 Task: Create a scrum project AgileCon. Add to scrum project AgileCon a team member softage.4@softage.net and assign as Project Lead. Add to scrum project AgileCon a team member softage.1@softage.net
Action: Mouse moved to (171, 50)
Screenshot: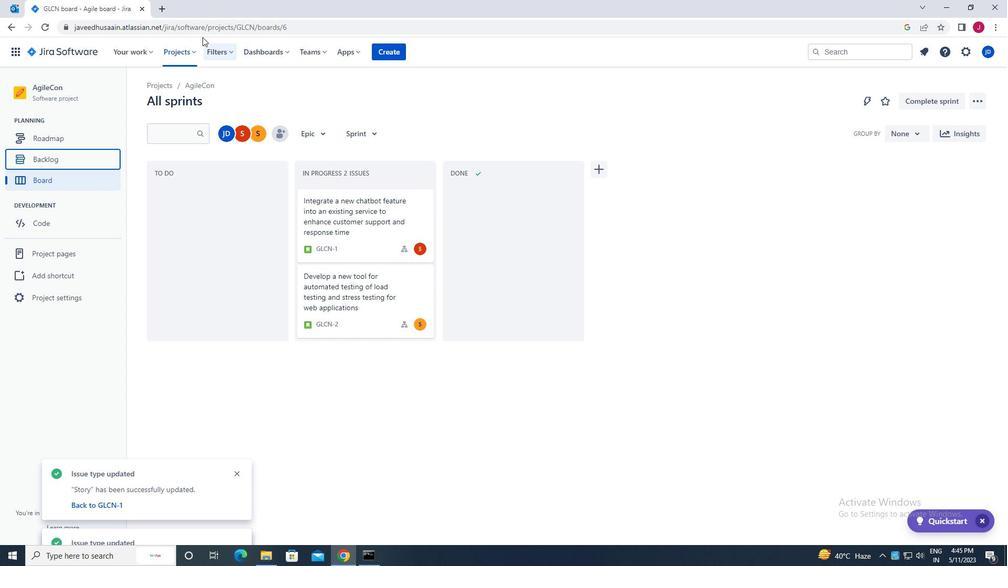 
Action: Mouse pressed left at (171, 50)
Screenshot: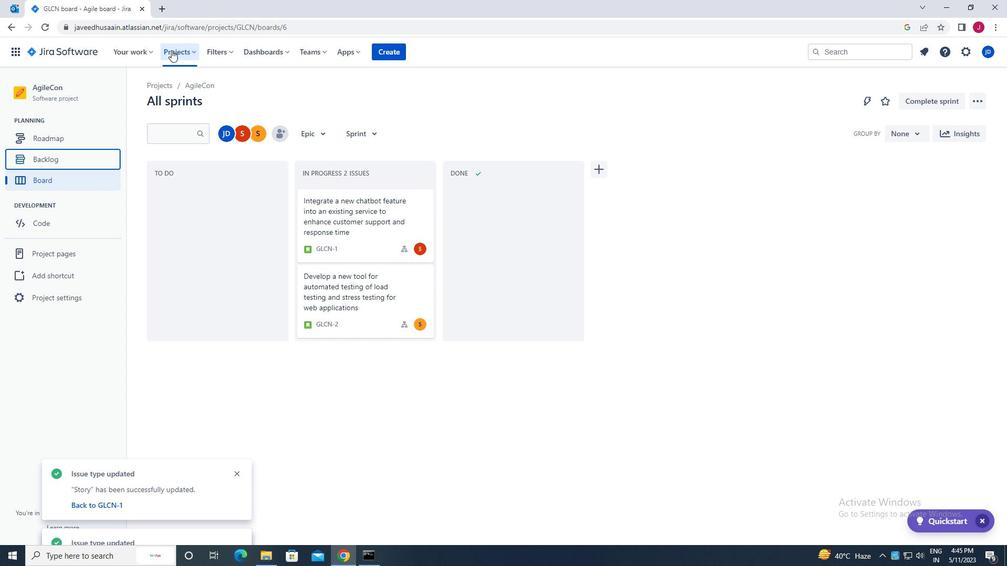 
Action: Mouse moved to (204, 261)
Screenshot: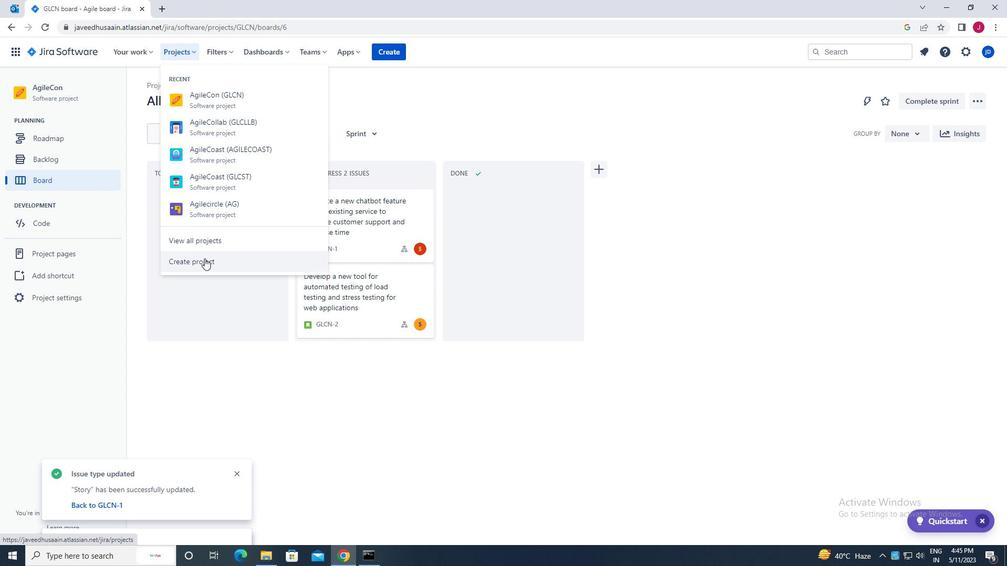 
Action: Mouse pressed left at (204, 261)
Screenshot: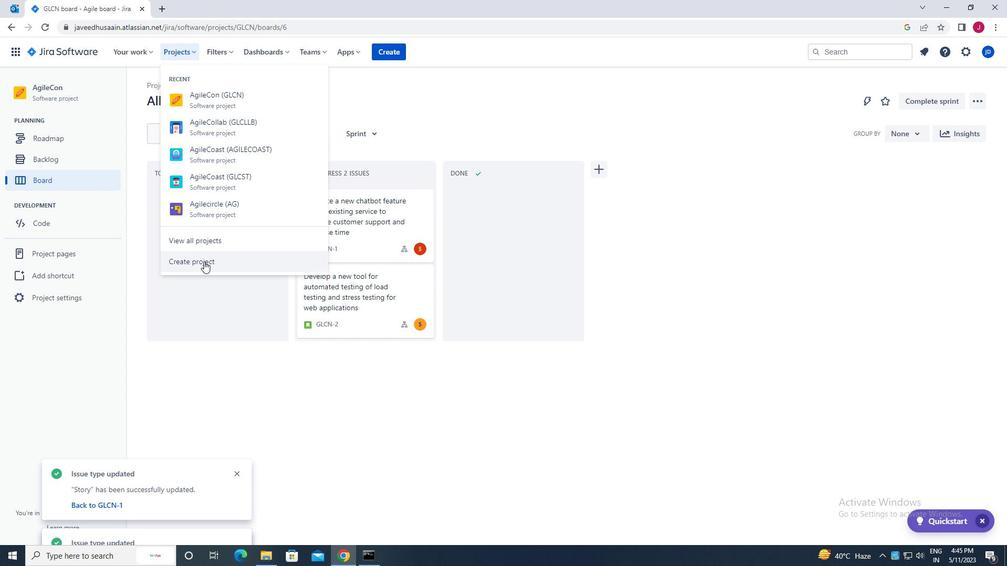 
Action: Mouse moved to (570, 262)
Screenshot: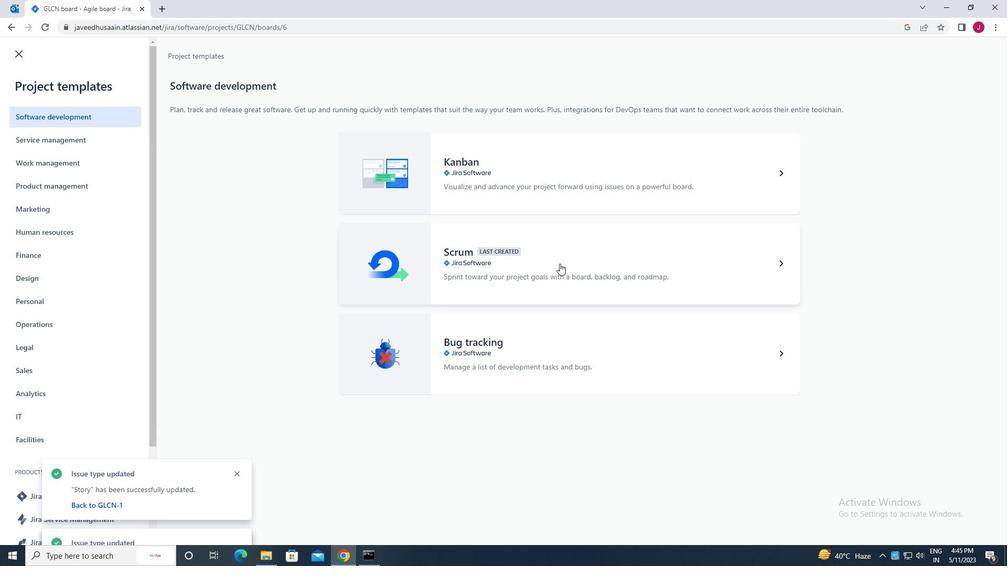 
Action: Mouse pressed left at (570, 262)
Screenshot: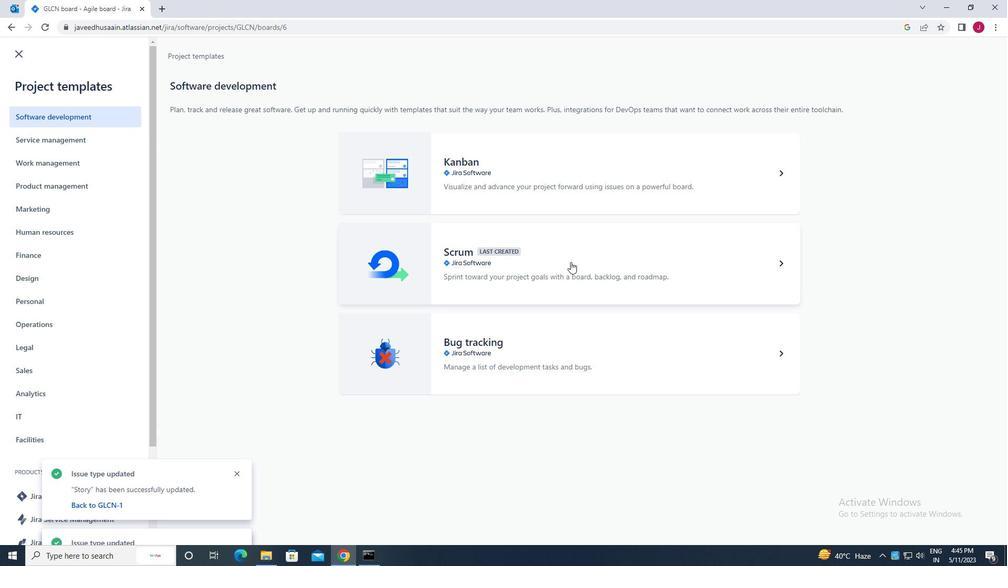 
Action: Mouse moved to (774, 519)
Screenshot: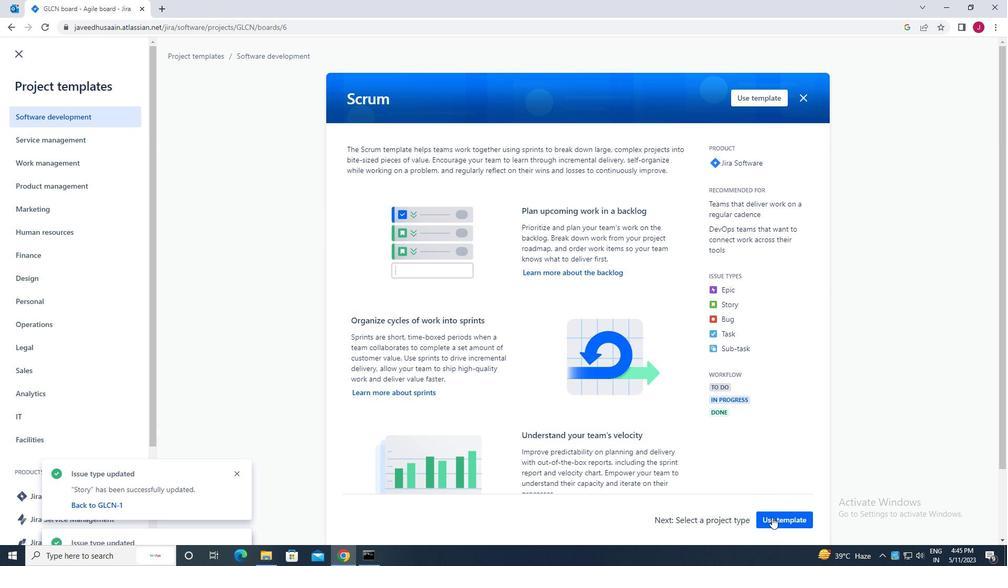 
Action: Mouse pressed left at (774, 519)
Screenshot: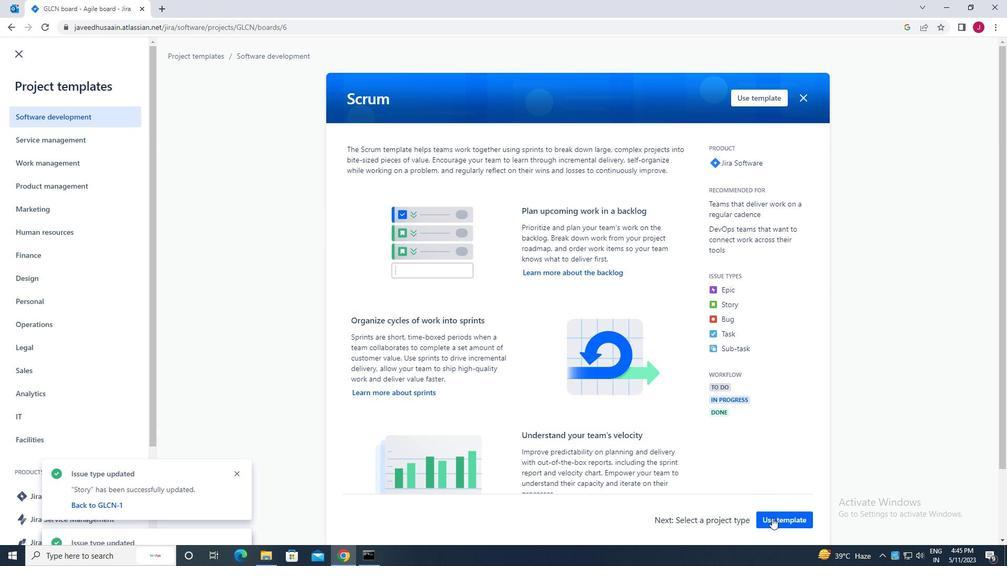 
Action: Mouse moved to (393, 514)
Screenshot: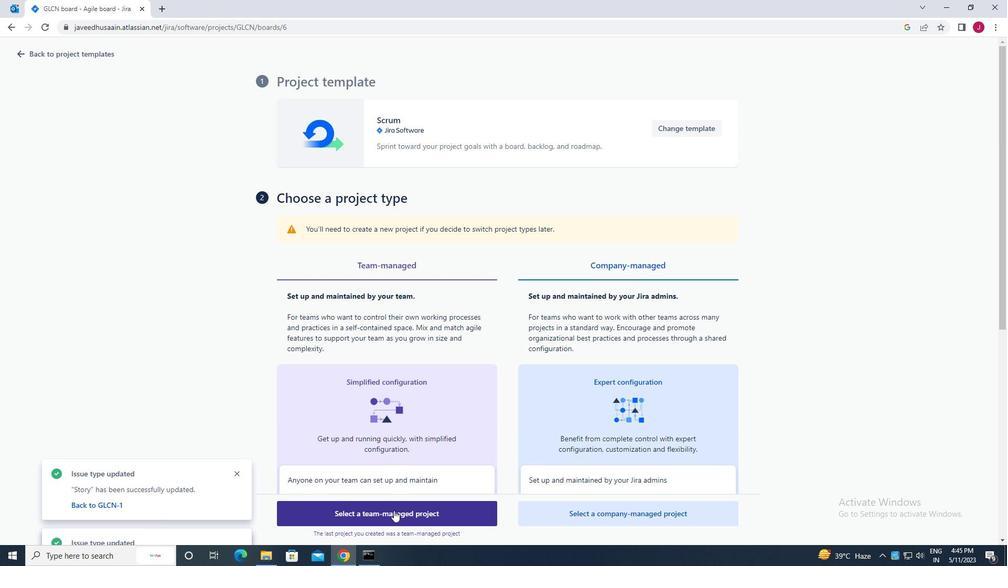 
Action: Mouse pressed left at (393, 514)
Screenshot: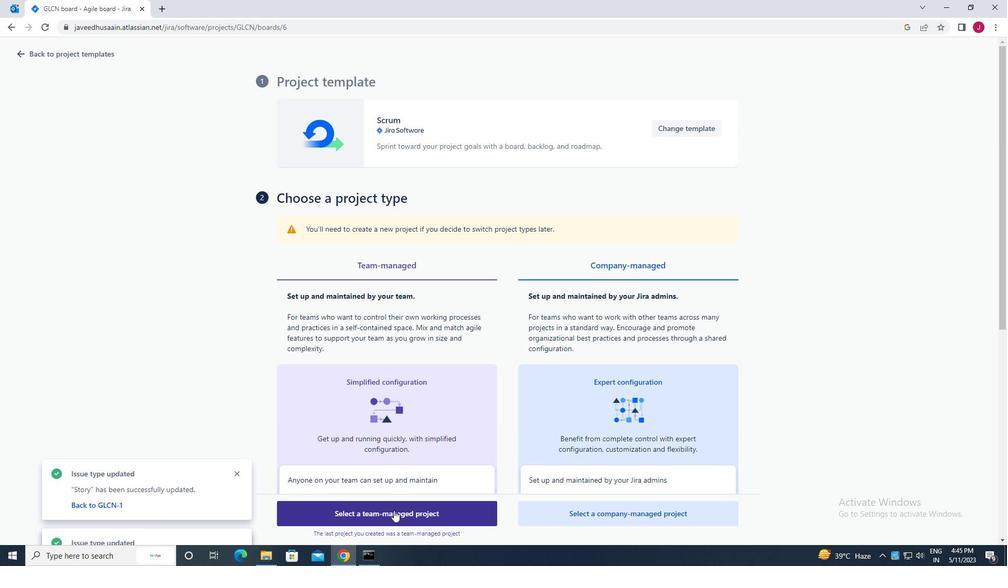 
Action: Mouse moved to (306, 243)
Screenshot: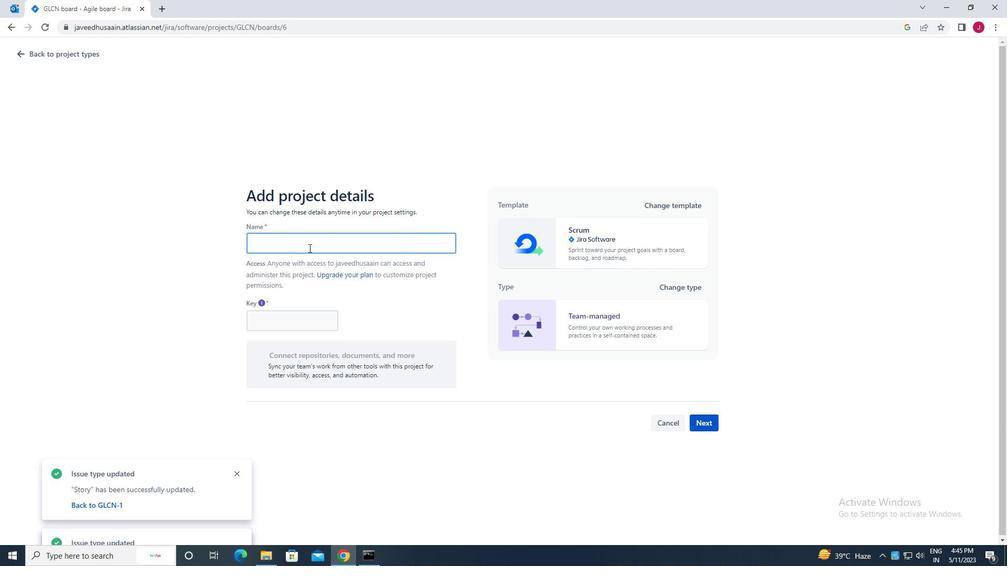 
Action: Mouse pressed left at (306, 243)
Screenshot: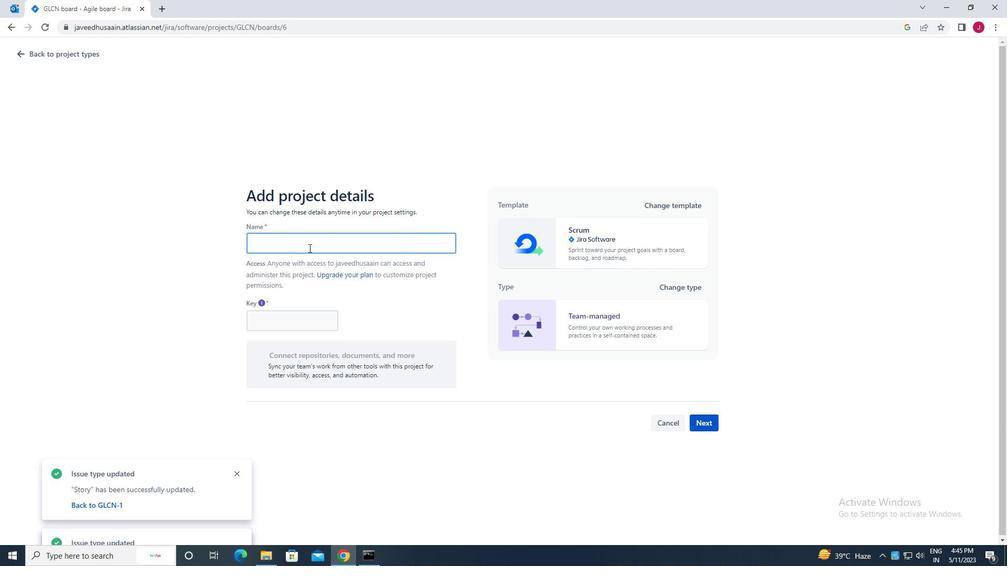 
Action: Key pressed <Key.caps_lock>a<Key.caps_lock>gilecon
Screenshot: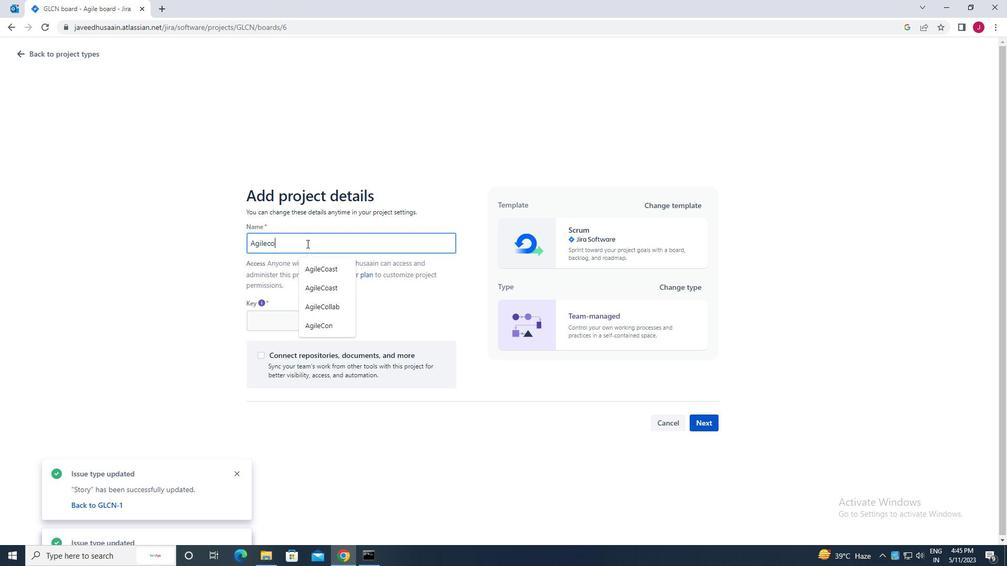 
Action: Mouse moved to (305, 242)
Screenshot: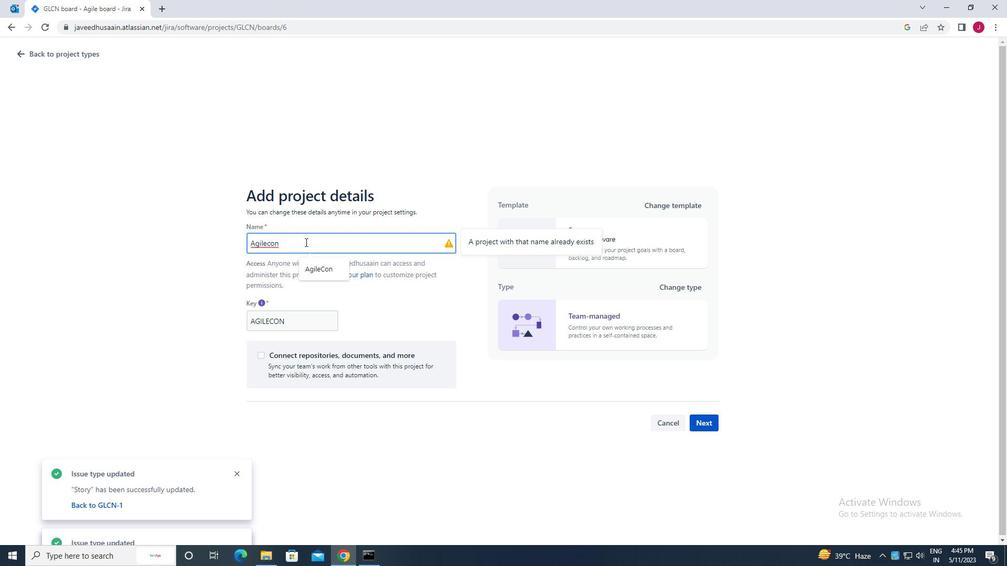 
Action: Key pressed <Key.space><Key.space>
Screenshot: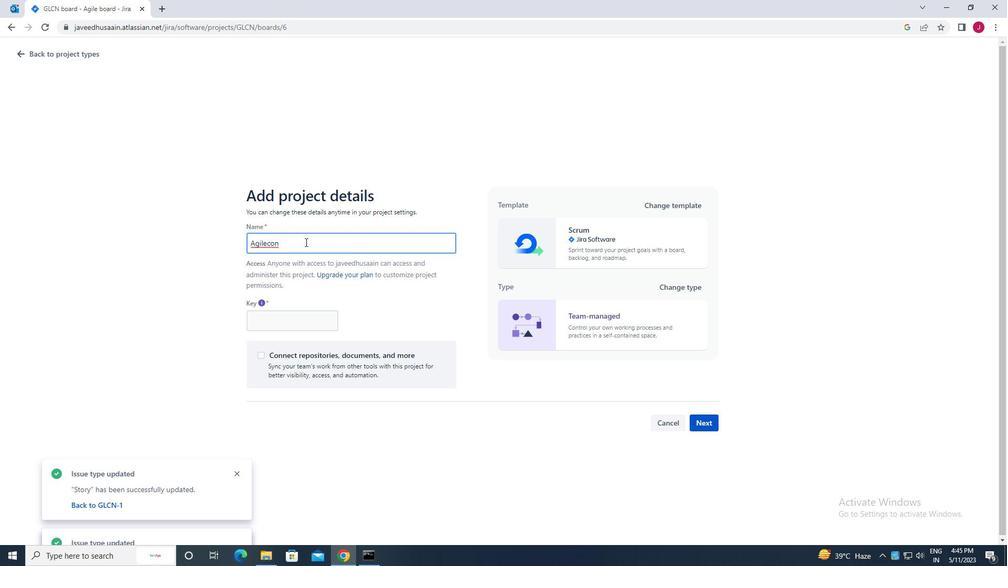 
Action: Mouse moved to (698, 420)
Screenshot: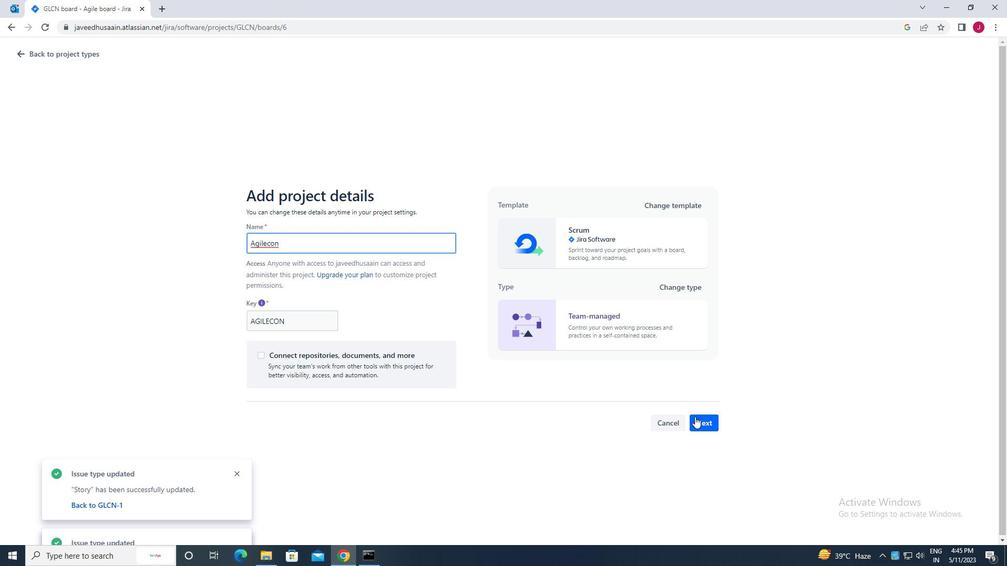 
Action: Mouse pressed left at (698, 420)
Screenshot: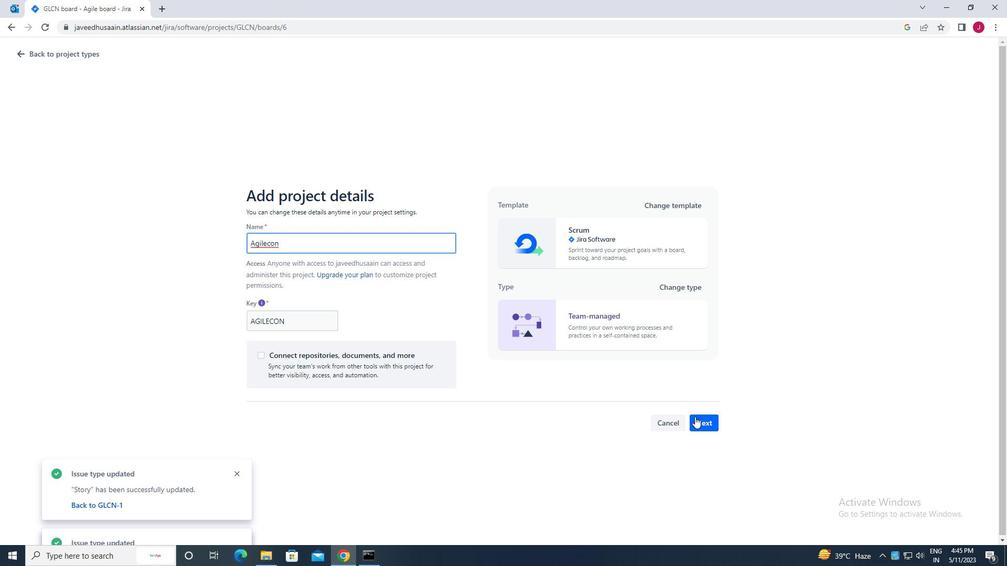 
Action: Mouse moved to (630, 359)
Screenshot: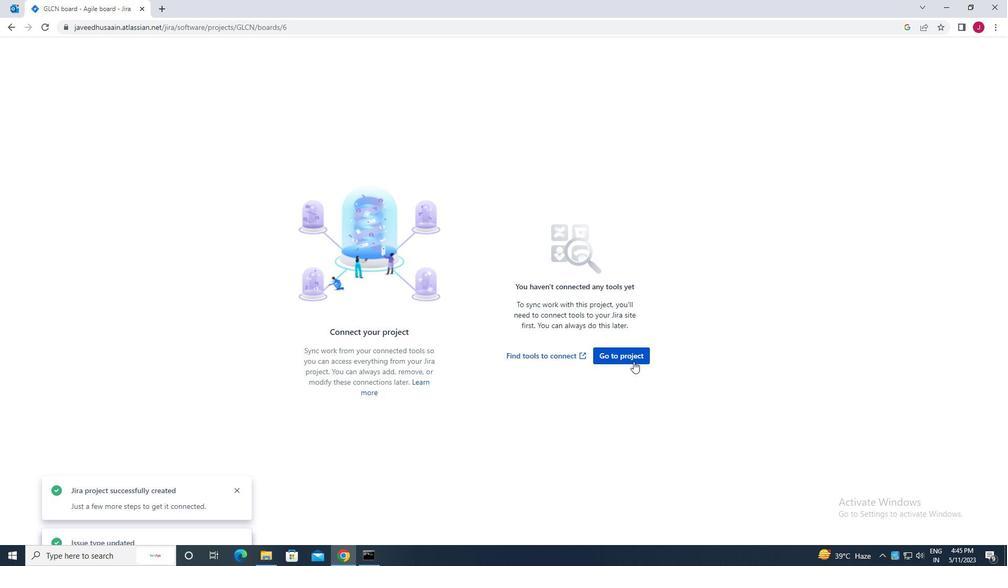 
Action: Mouse pressed left at (630, 359)
Screenshot: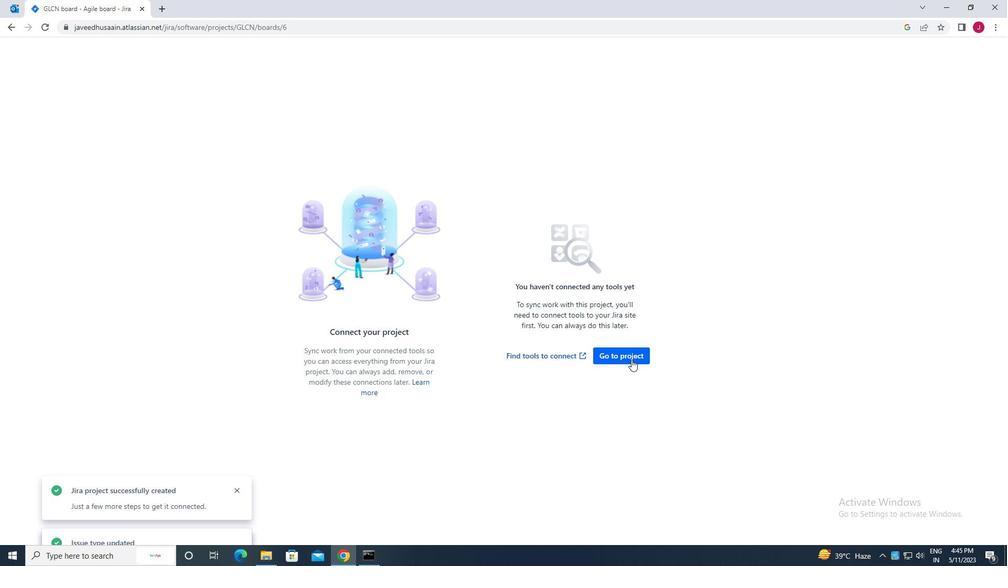 
Action: Mouse moved to (248, 146)
Screenshot: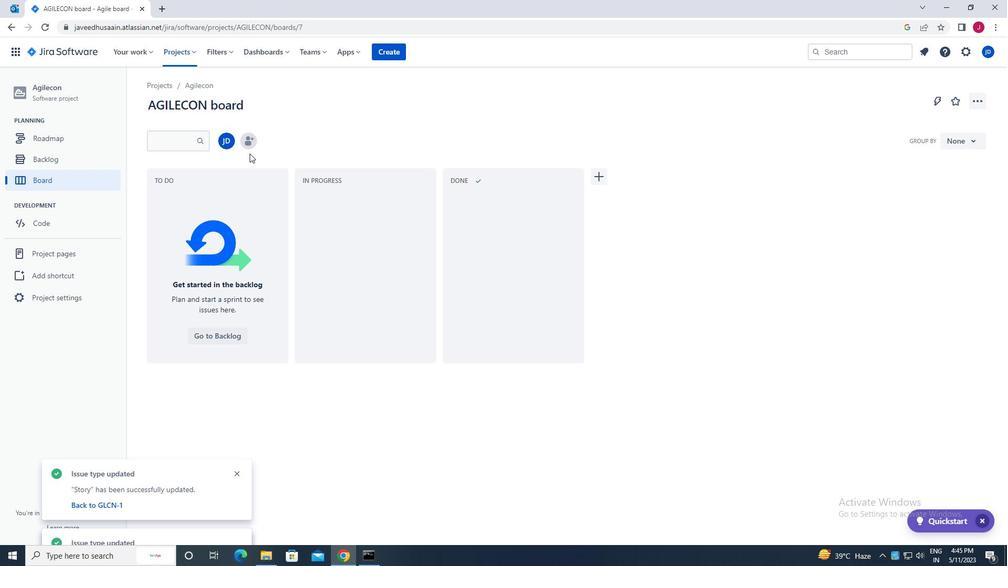 
Action: Mouse pressed left at (248, 146)
Screenshot: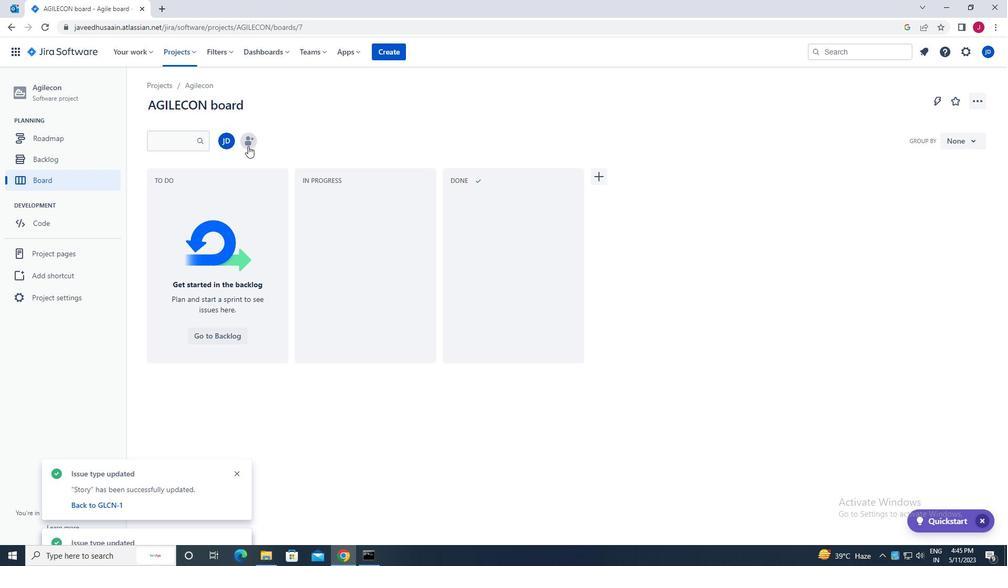 
Action: Mouse moved to (490, 128)
Screenshot: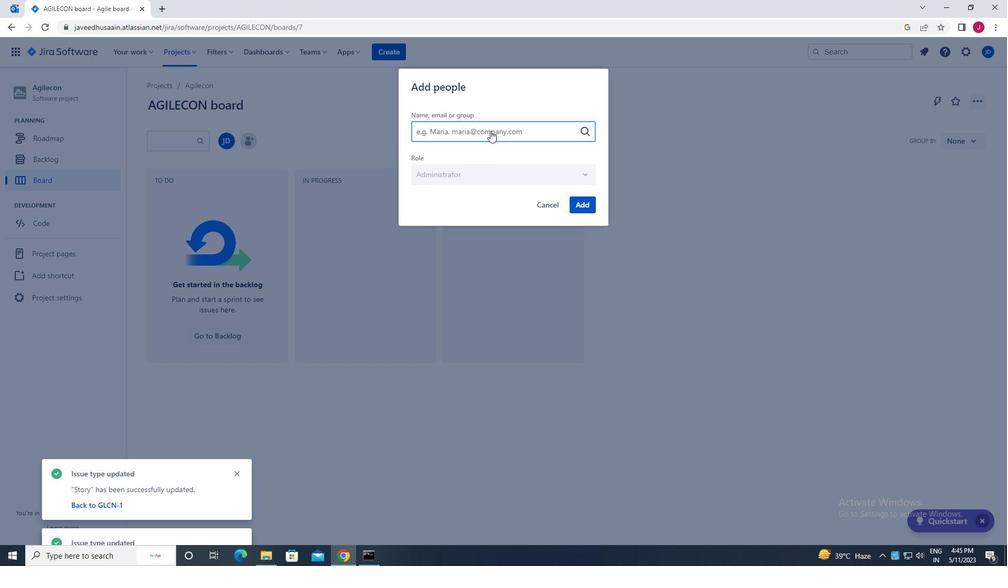 
Action: Mouse pressed left at (490, 128)
Screenshot: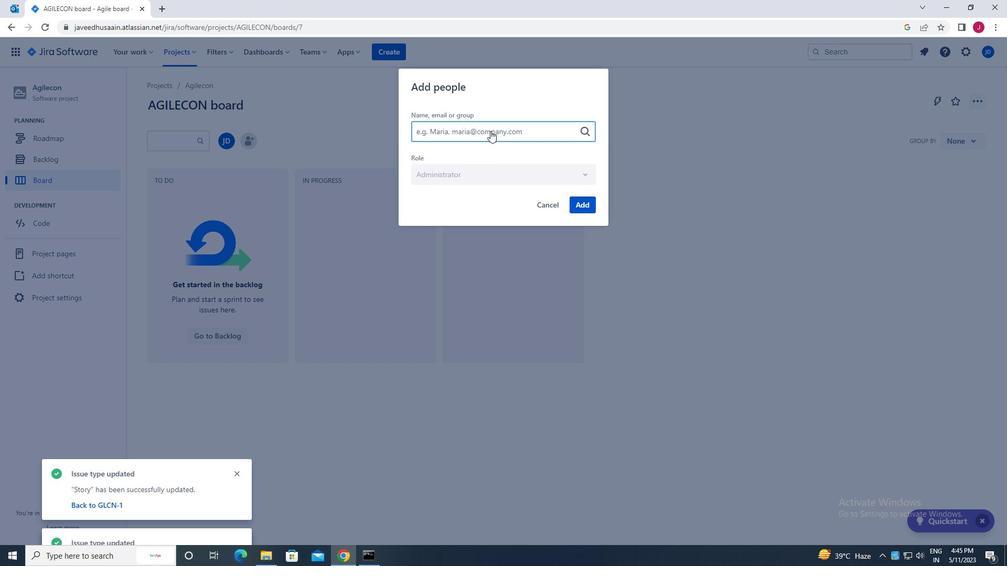 
Action: Key pressed softage.2<Key.shift>@F<Key.backspace>SOFTAGE.NET
Screenshot: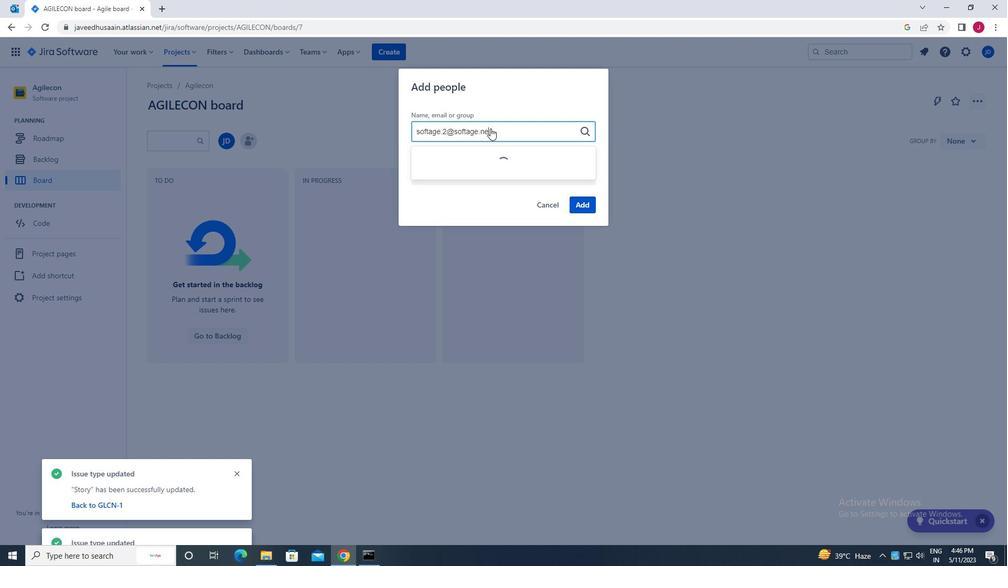 
Action: Mouse moved to (493, 183)
Screenshot: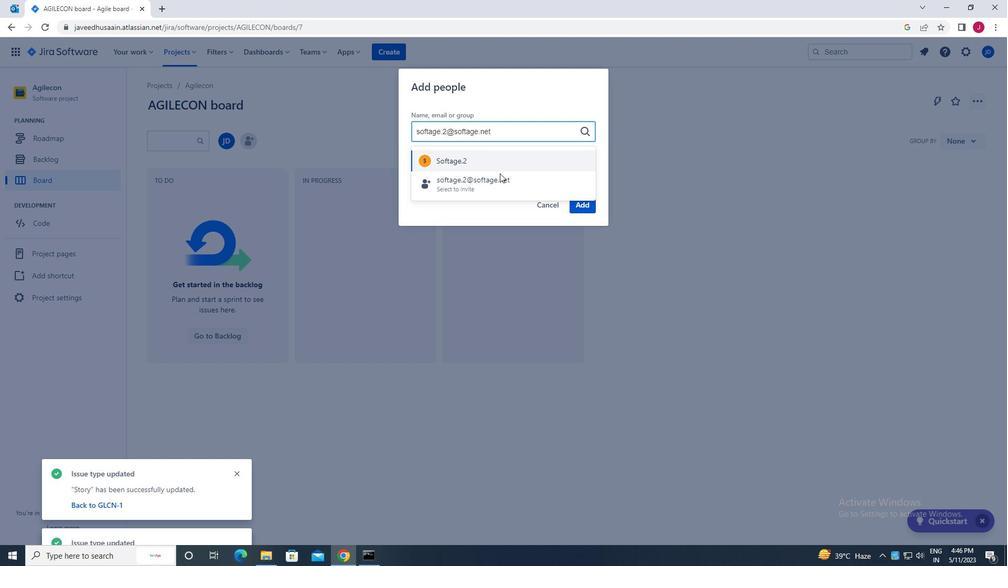
Action: Mouse pressed left at (493, 183)
Screenshot: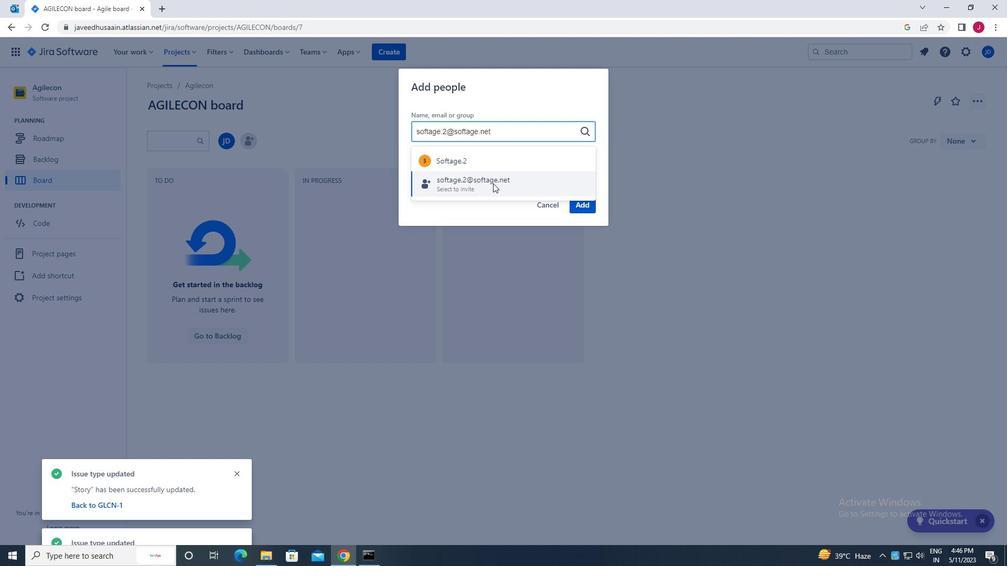 
Action: Mouse moved to (468, 132)
Screenshot: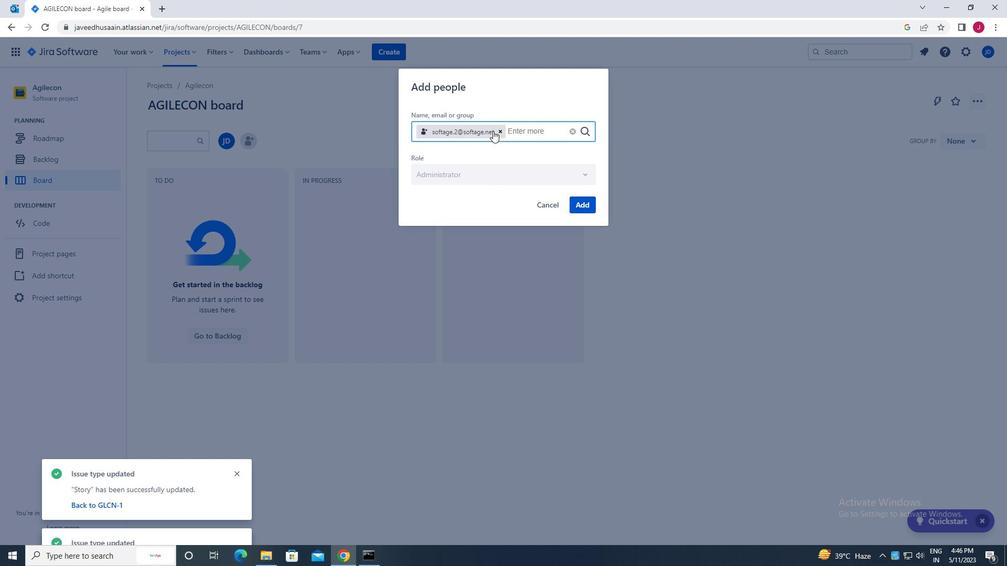 
Action: Mouse pressed left at (468, 132)
Screenshot: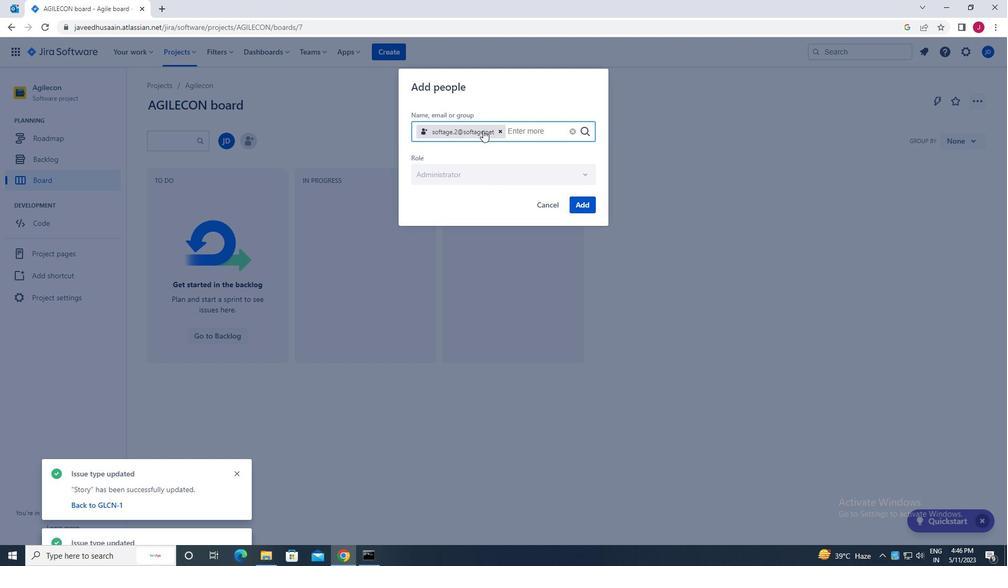 
Action: Mouse moved to (499, 128)
Screenshot: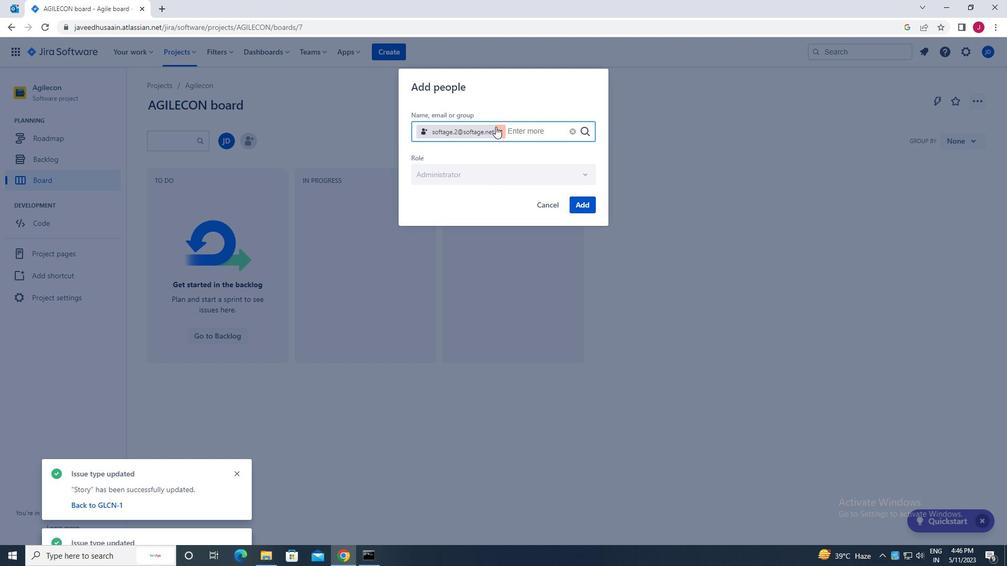 
Action: Mouse pressed left at (499, 128)
Screenshot: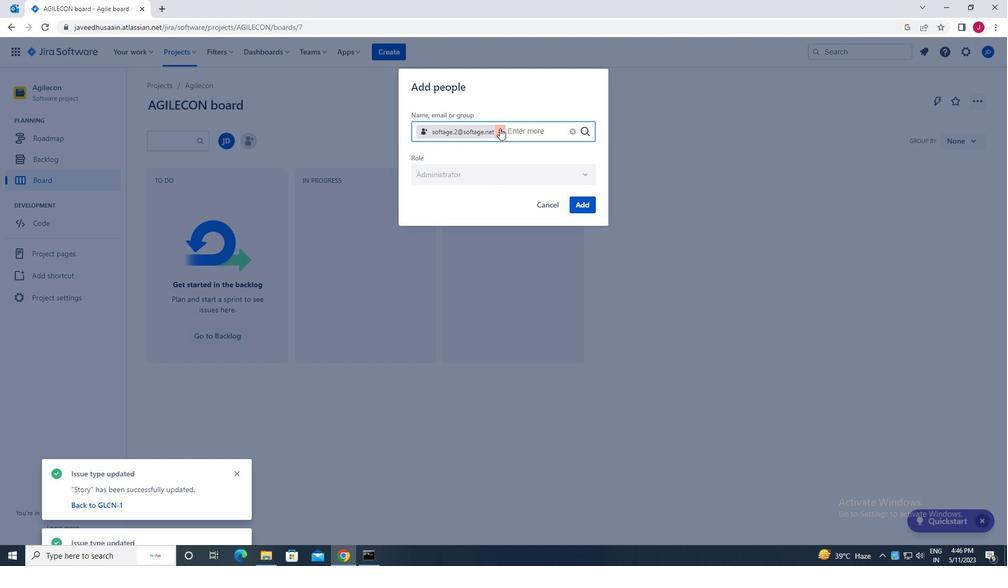 
Action: Mouse moved to (462, 131)
Screenshot: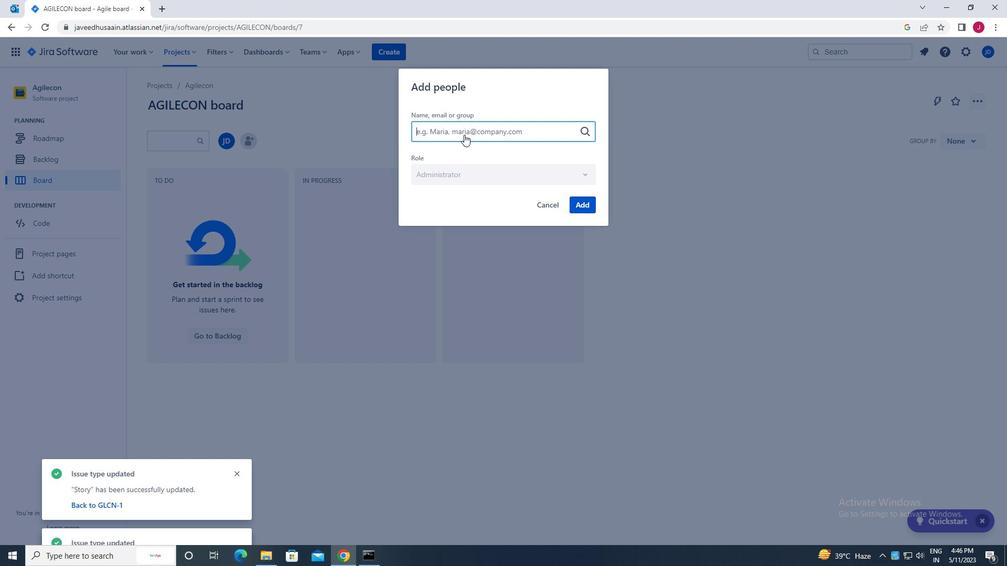 
Action: Mouse pressed left at (462, 131)
Screenshot: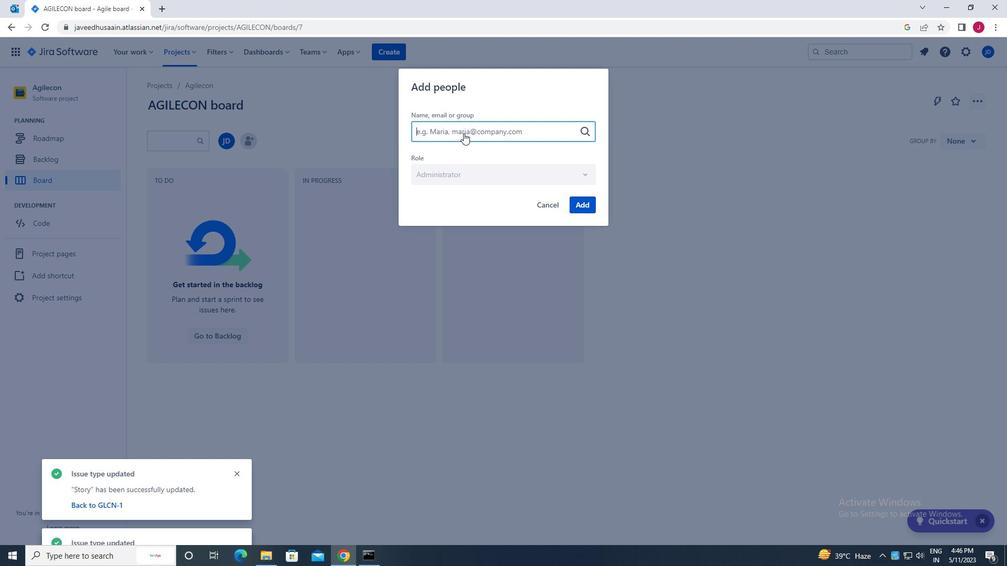 
Action: Key pressed SOFTAGE.4<Key.shift>@SOFTAGE.NET
Screenshot: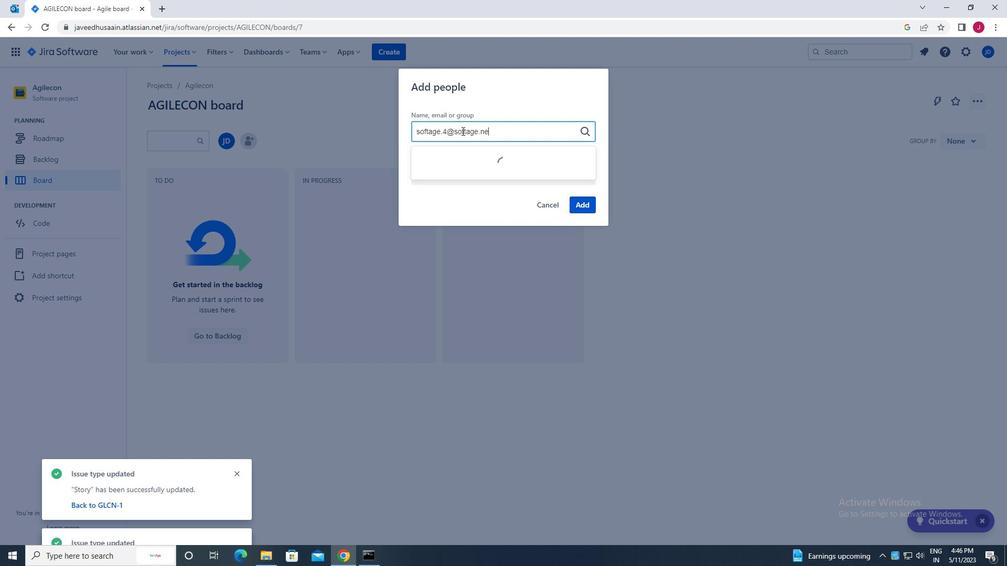 
Action: Mouse moved to (477, 186)
Screenshot: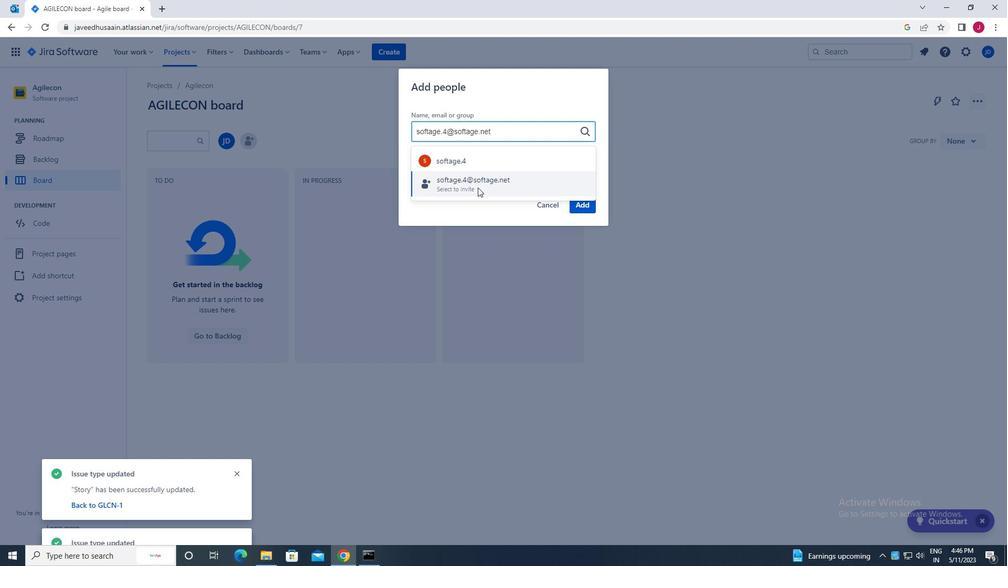
Action: Mouse pressed left at (477, 186)
Screenshot: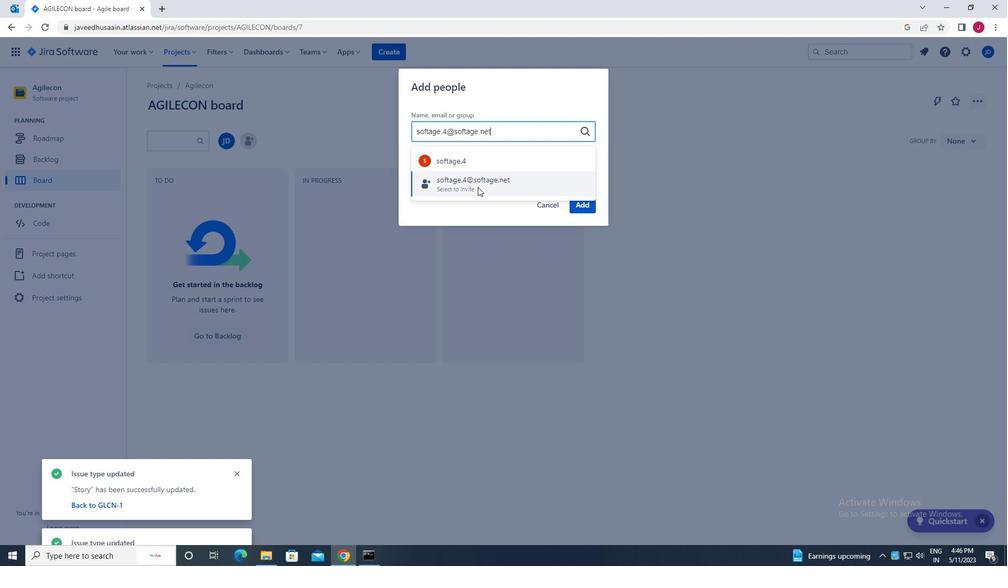 
Action: Mouse moved to (581, 205)
Screenshot: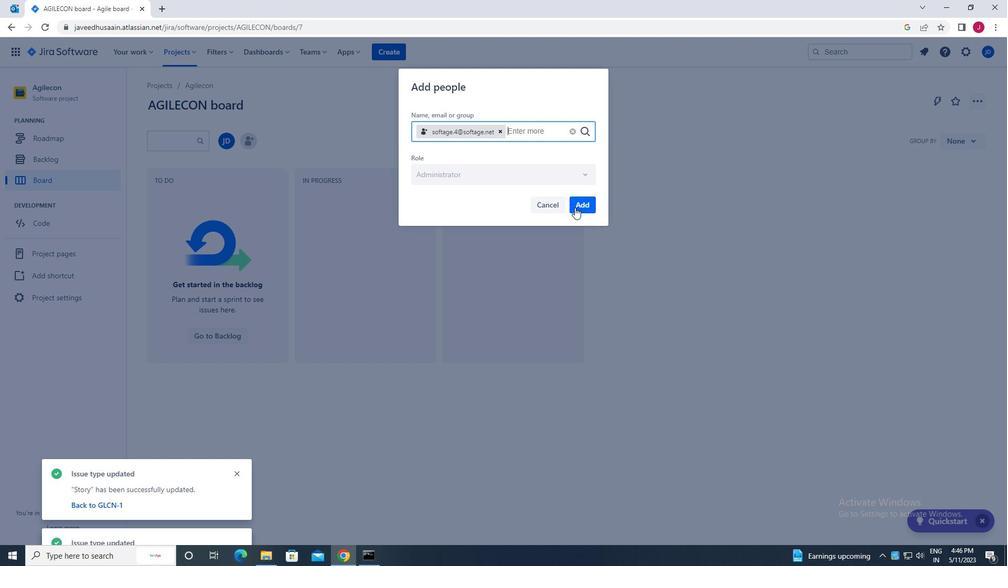 
Action: Mouse pressed left at (581, 205)
Screenshot: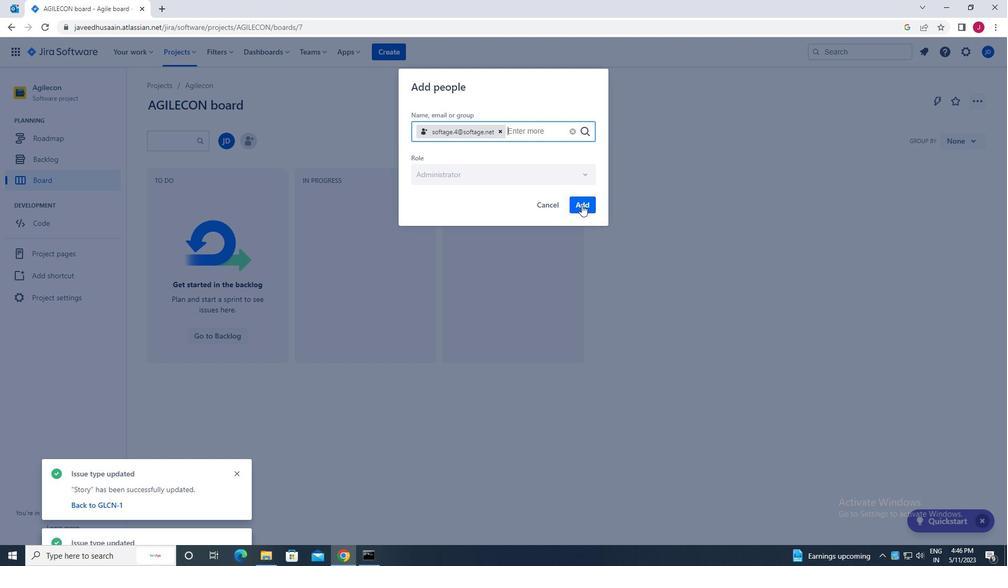 
Action: Mouse moved to (234, 323)
Screenshot: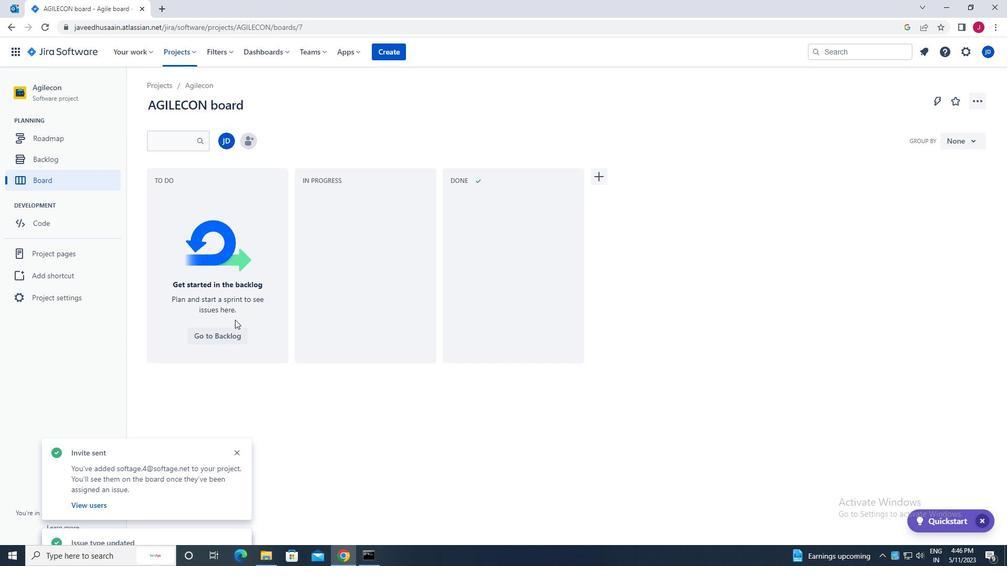 
Action: Mouse scrolled (234, 322) with delta (0, 0)
Screenshot: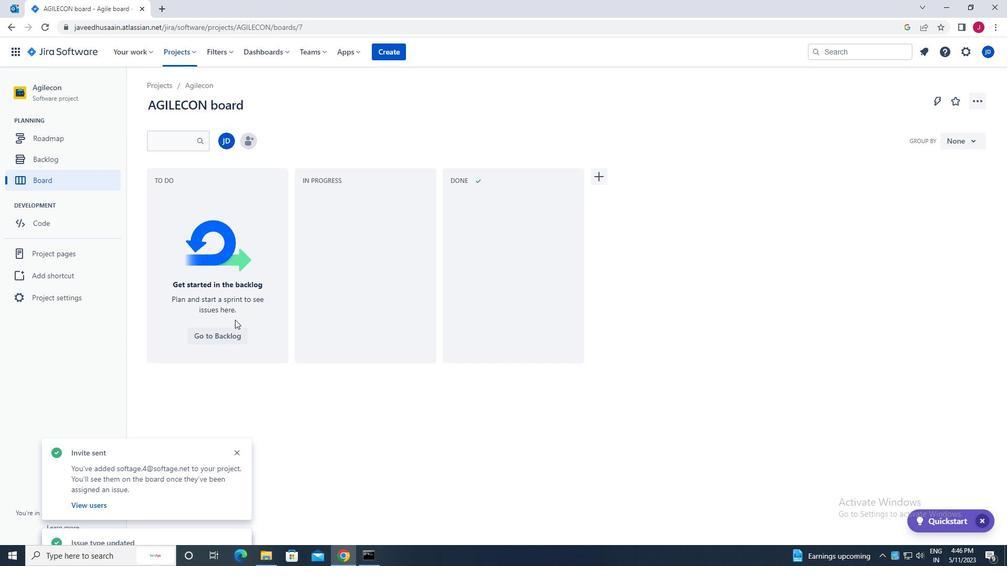 
Action: Mouse scrolled (234, 322) with delta (0, 0)
Screenshot: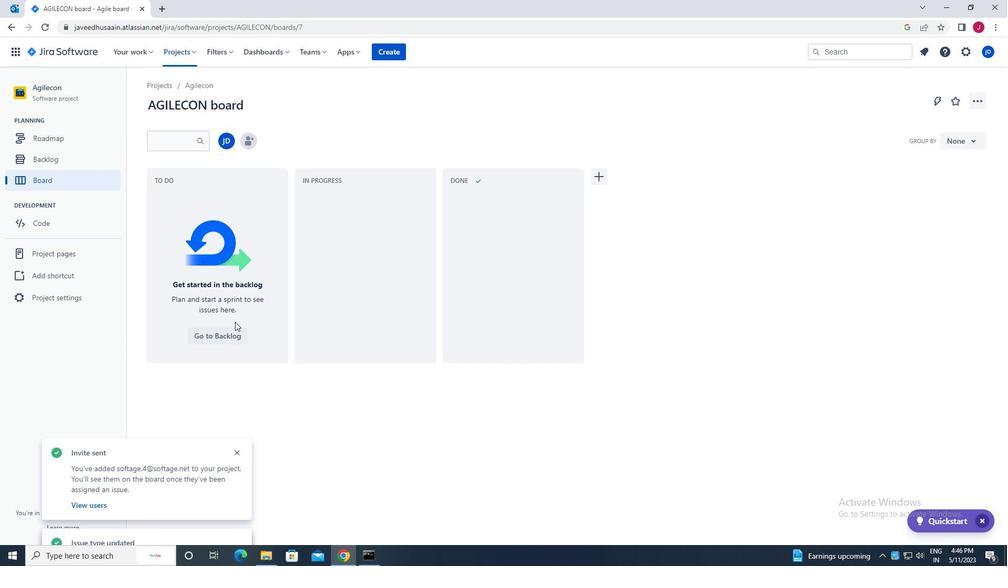 
Action: Mouse moved to (239, 452)
Screenshot: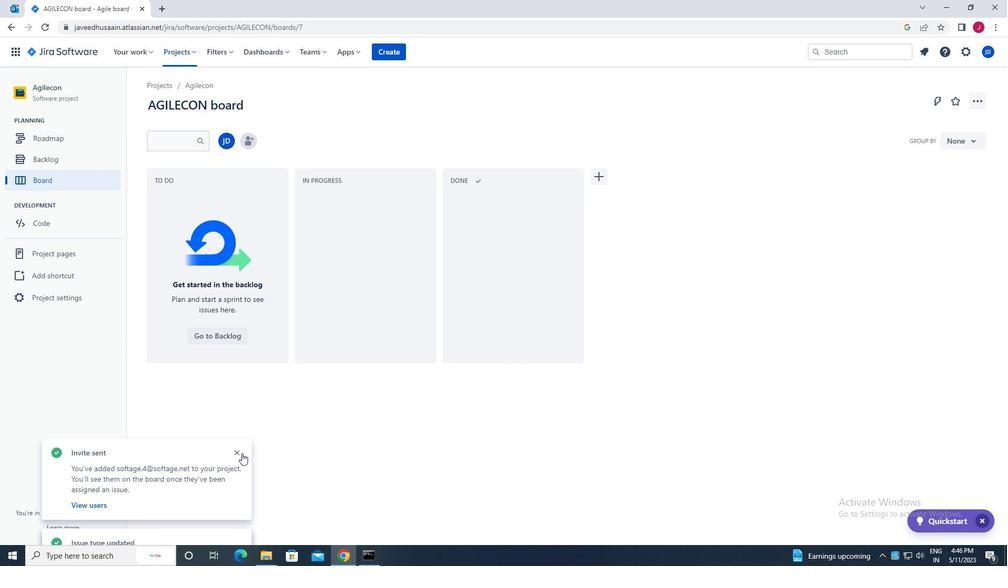 
Action: Mouse pressed left at (239, 452)
Screenshot: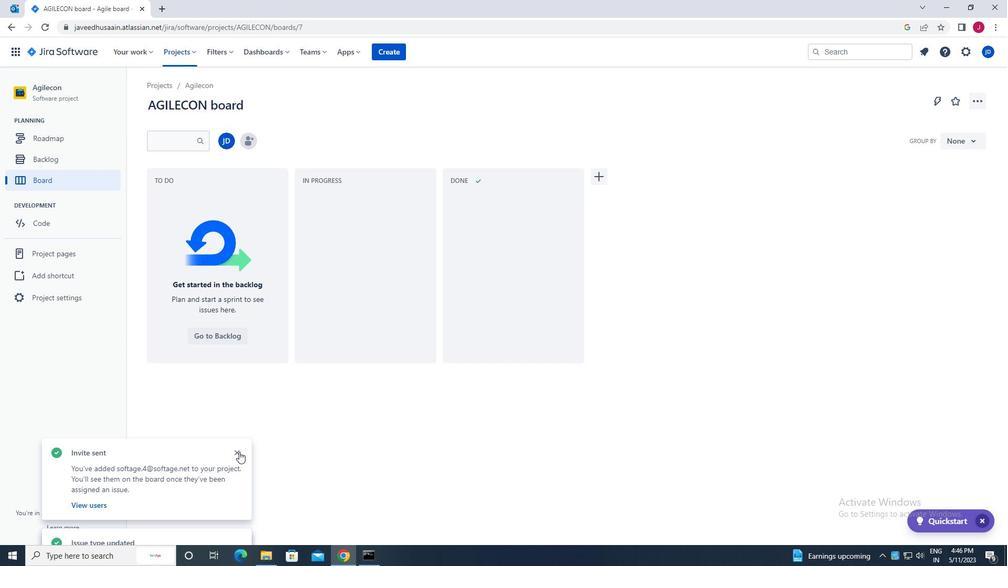 
Action: Mouse moved to (67, 296)
Screenshot: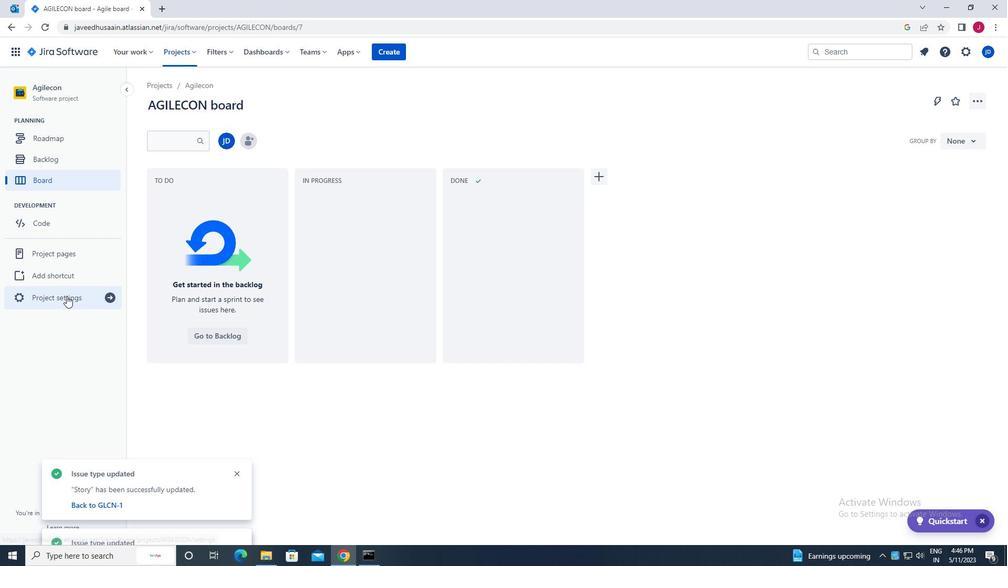 
Action: Mouse pressed left at (67, 296)
Screenshot: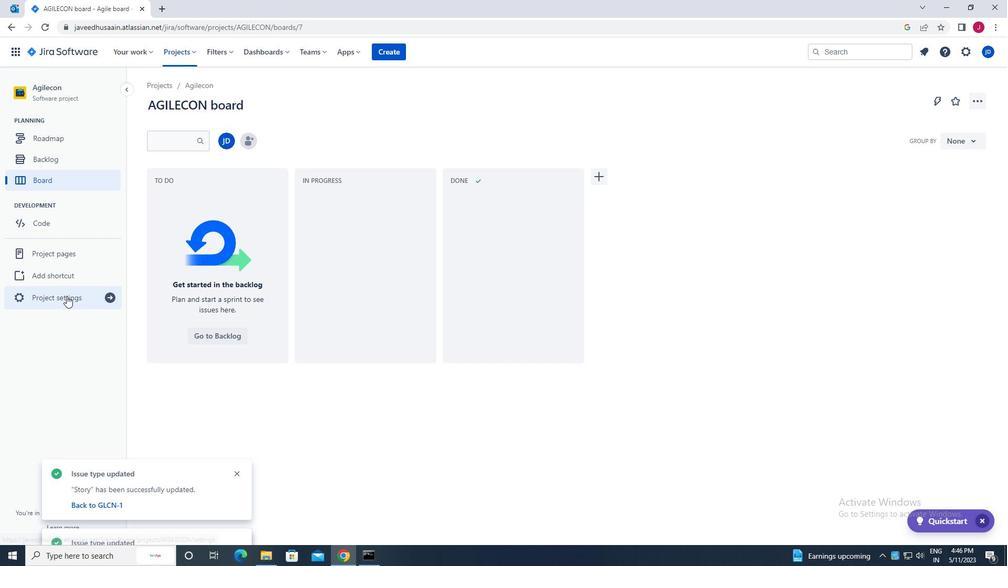 
Action: Mouse moved to (255, 348)
Screenshot: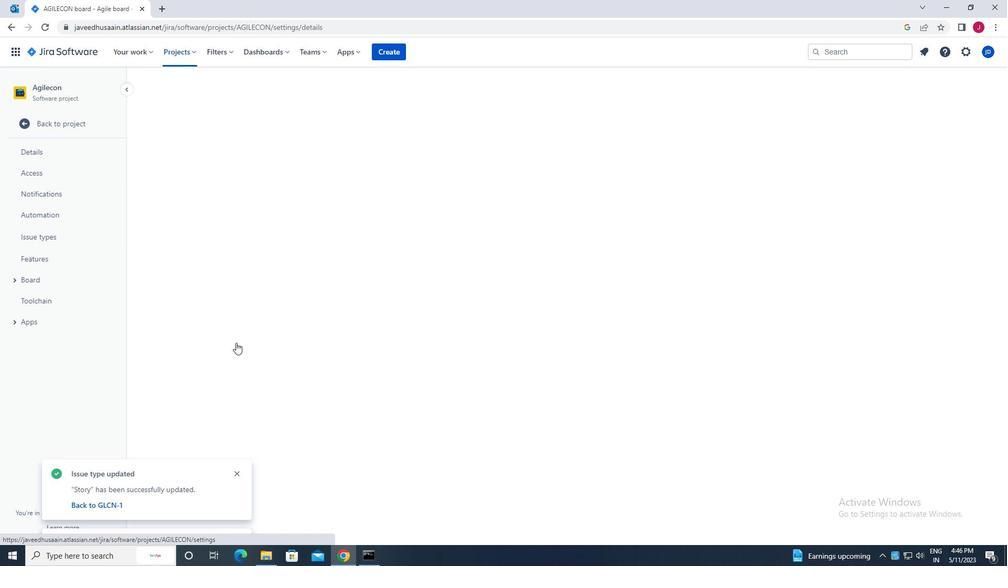 
Action: Mouse scrolled (255, 348) with delta (0, 0)
Screenshot: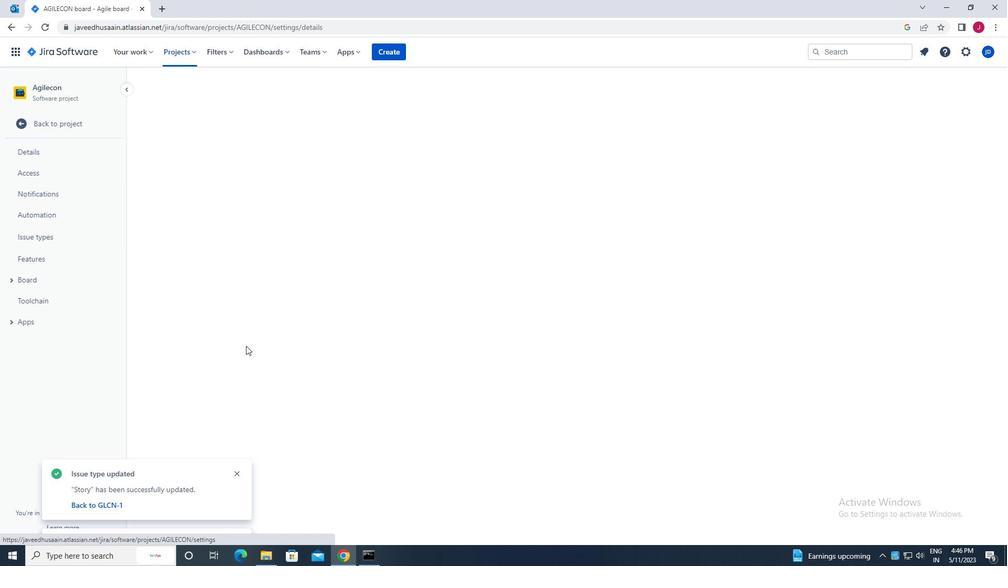 
Action: Mouse scrolled (255, 348) with delta (0, 0)
Screenshot: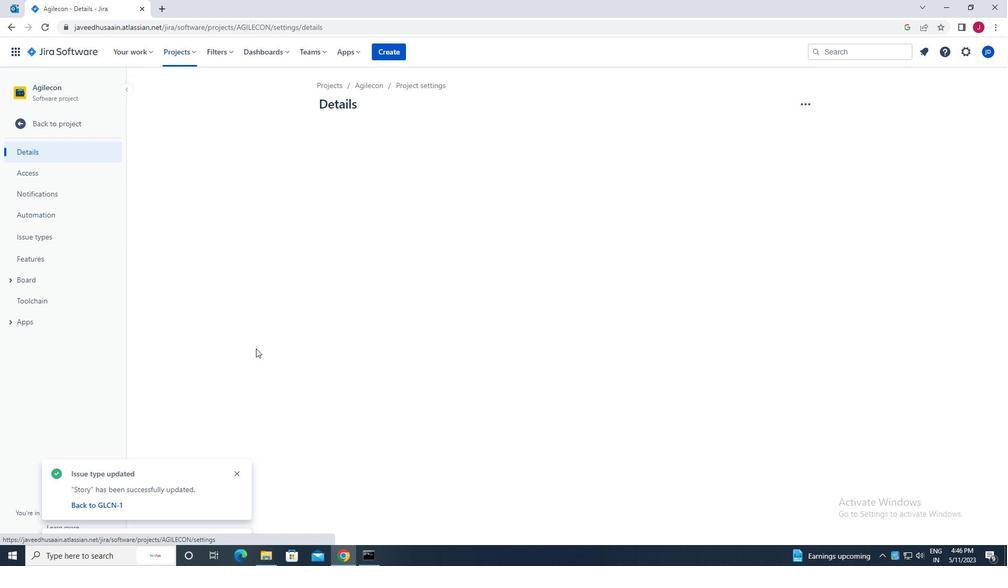 
Action: Mouse moved to (238, 471)
Screenshot: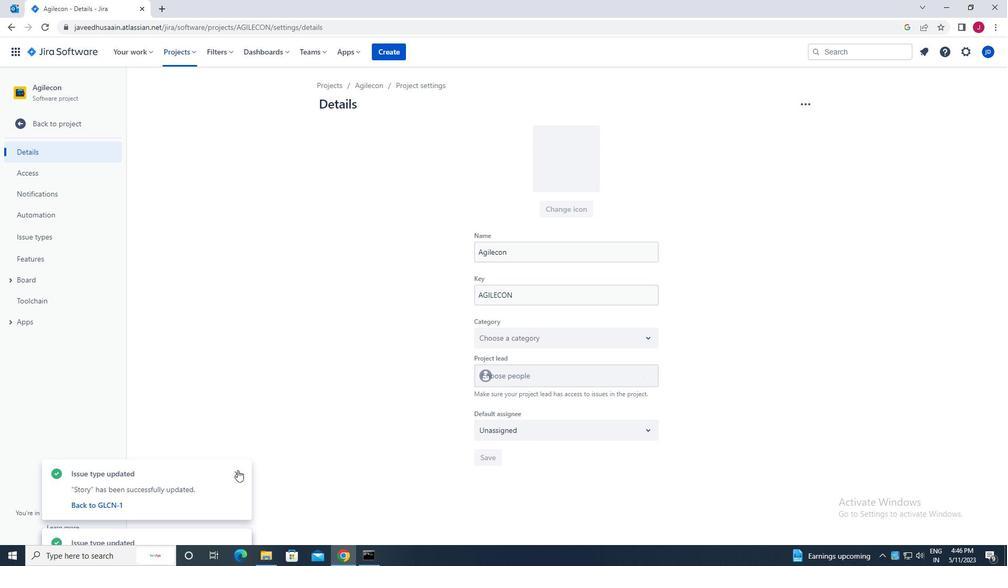 
Action: Mouse pressed left at (238, 471)
Screenshot: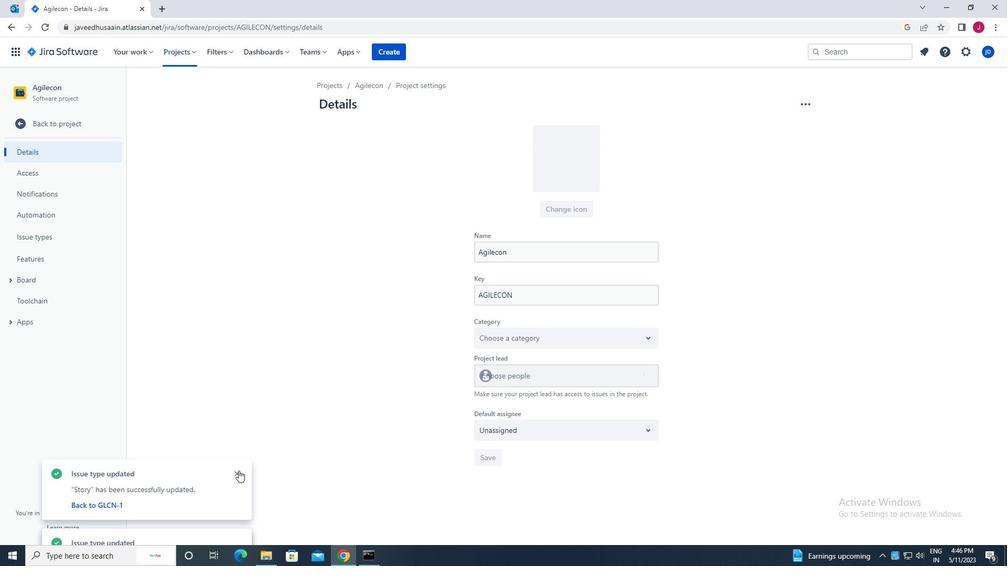 
Action: Mouse moved to (549, 375)
Screenshot: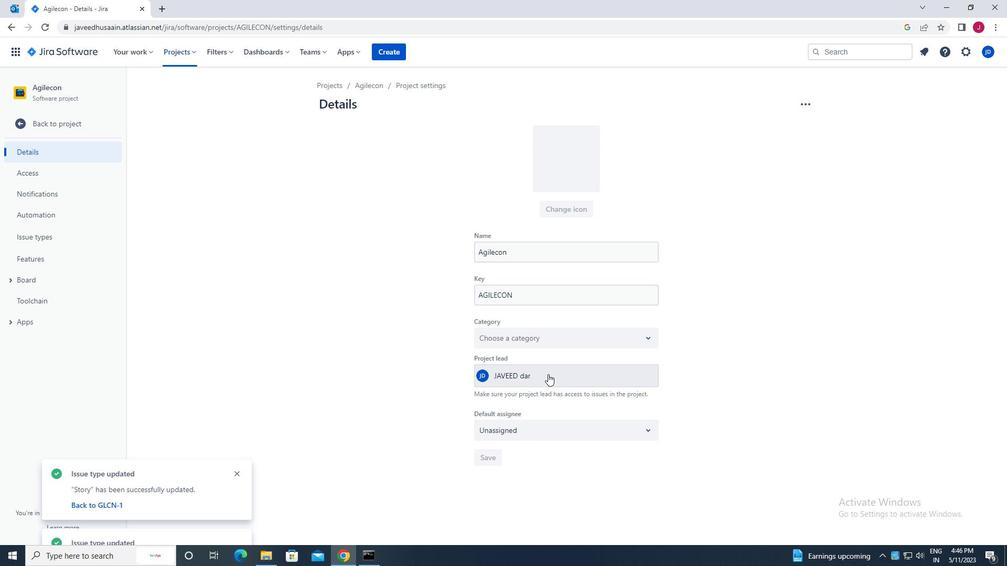 
Action: Mouse pressed left at (549, 375)
Screenshot: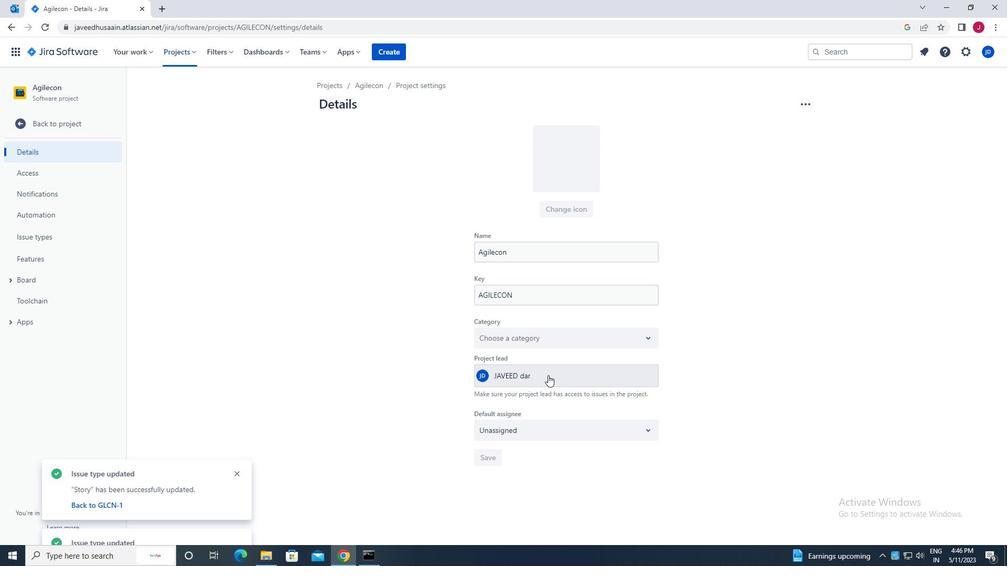 
Action: Key pressed SOFTAGE.4<Key.shift>@SOFTAGE.NET
Screenshot: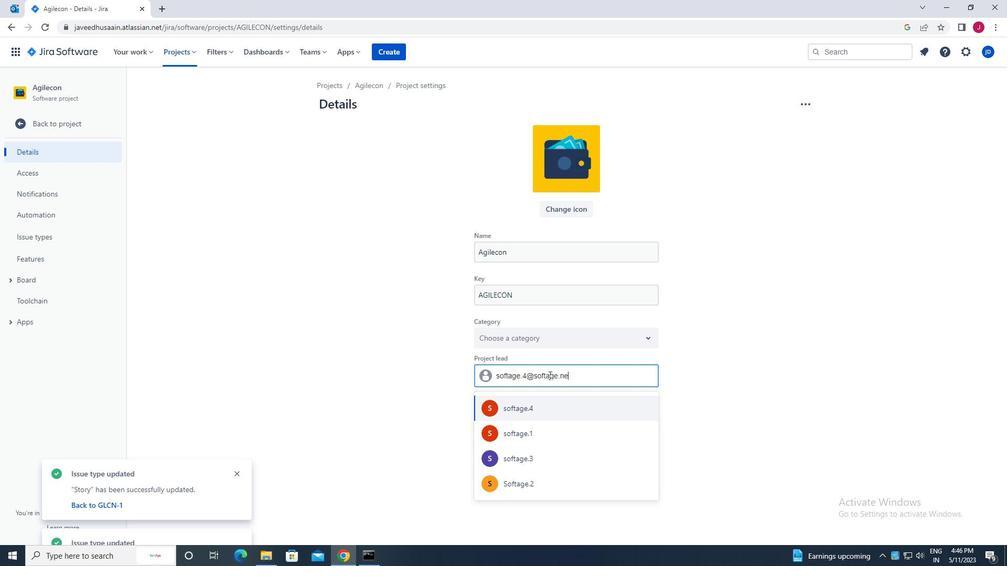 
Action: Mouse moved to (535, 408)
Screenshot: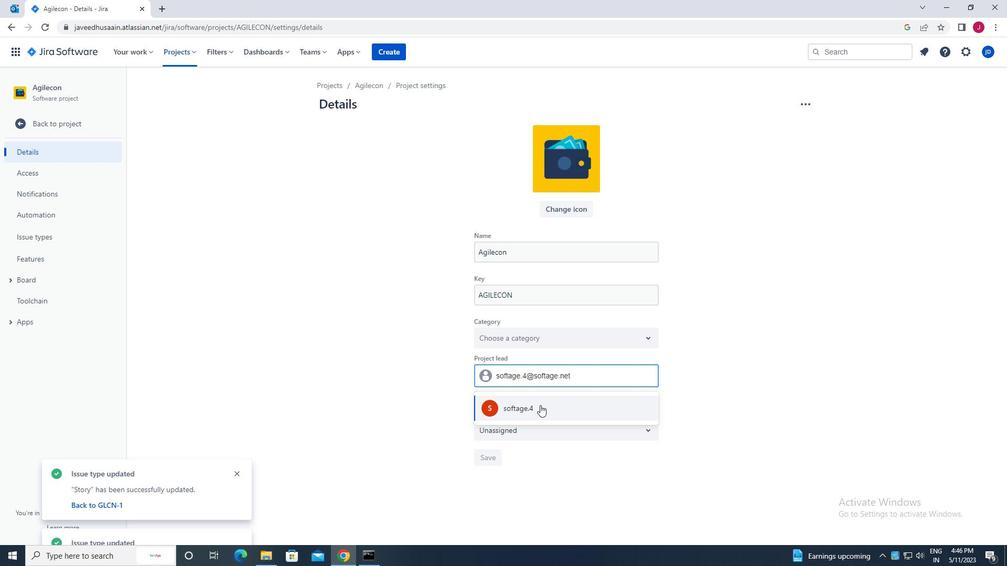 
Action: Mouse pressed left at (535, 408)
Screenshot: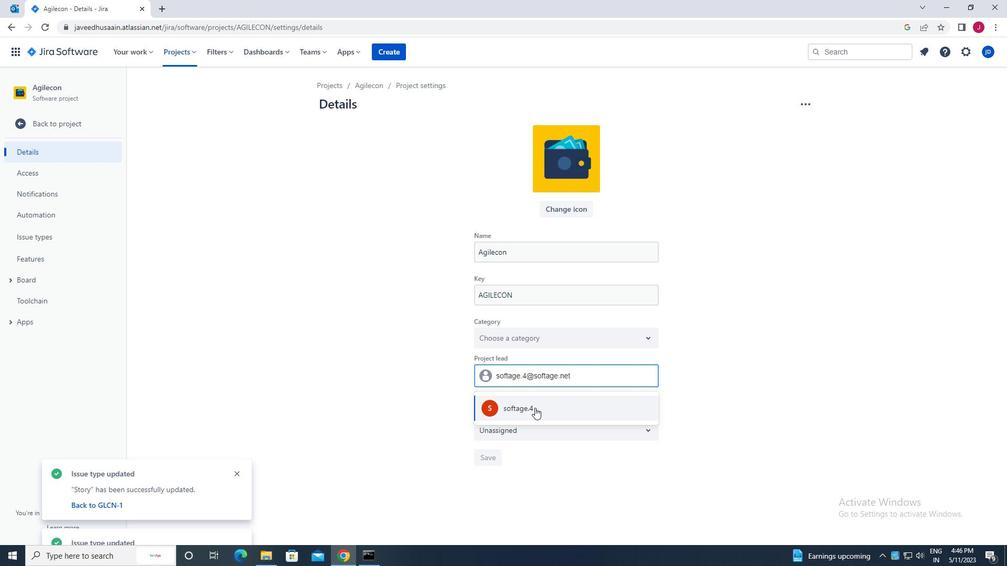 
Action: Mouse moved to (528, 426)
Screenshot: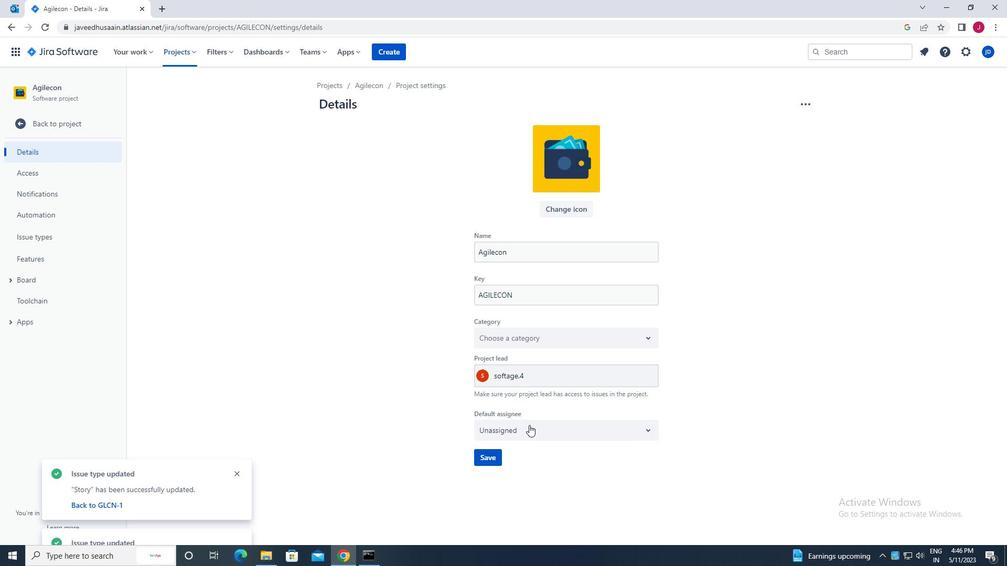 
Action: Mouse pressed left at (528, 426)
Screenshot: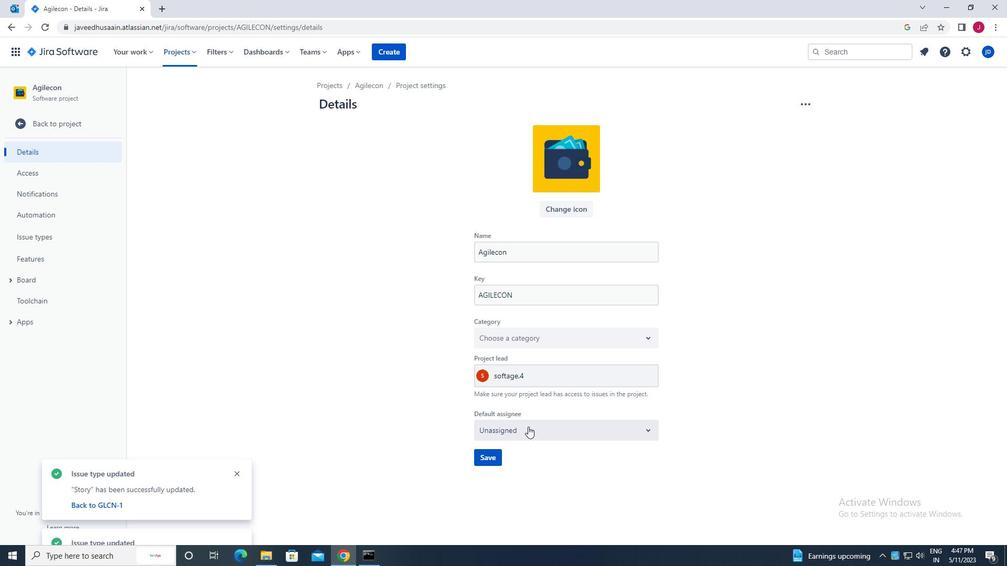 
Action: Mouse moved to (519, 460)
Screenshot: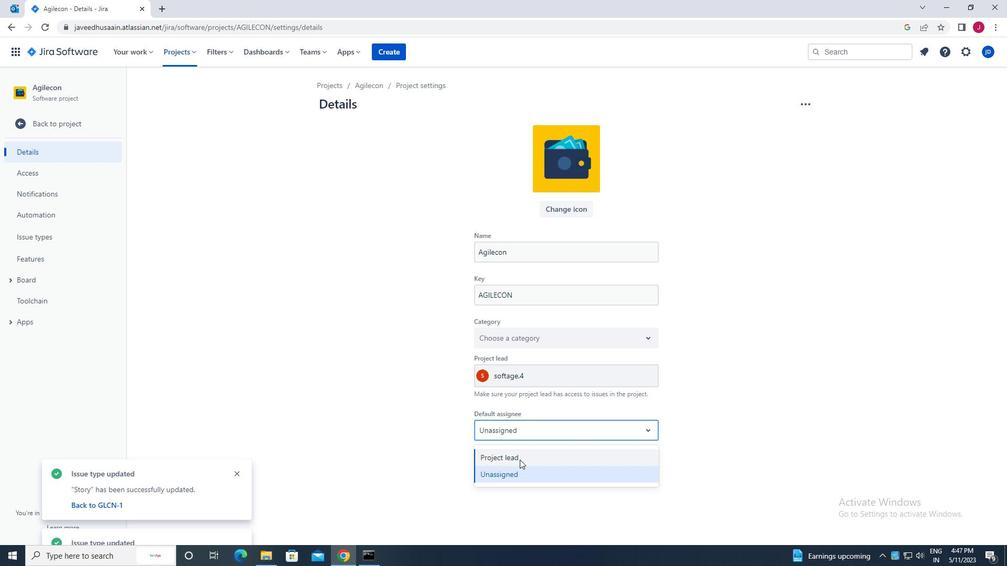 
Action: Mouse pressed left at (519, 460)
Screenshot: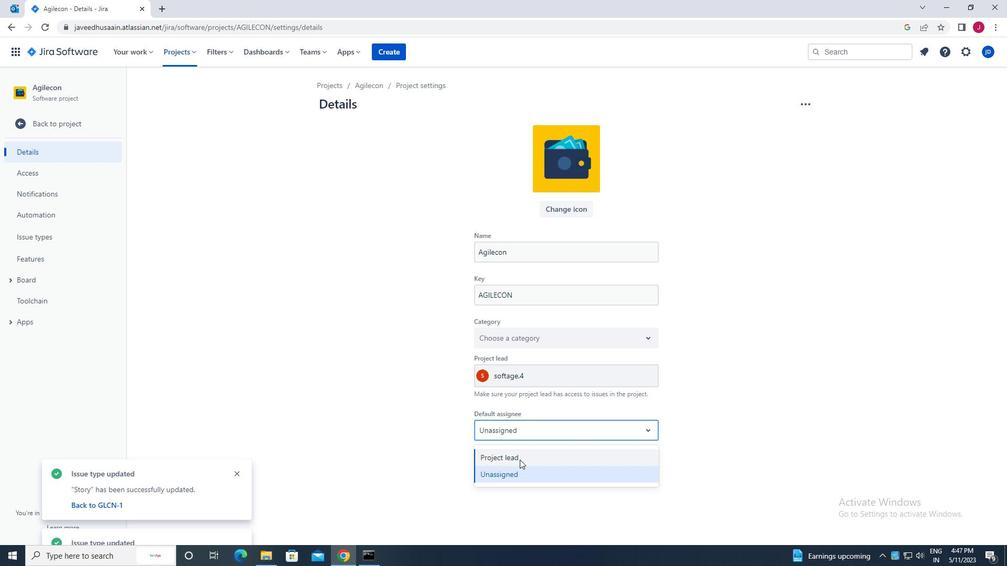 
Action: Mouse moved to (487, 459)
Screenshot: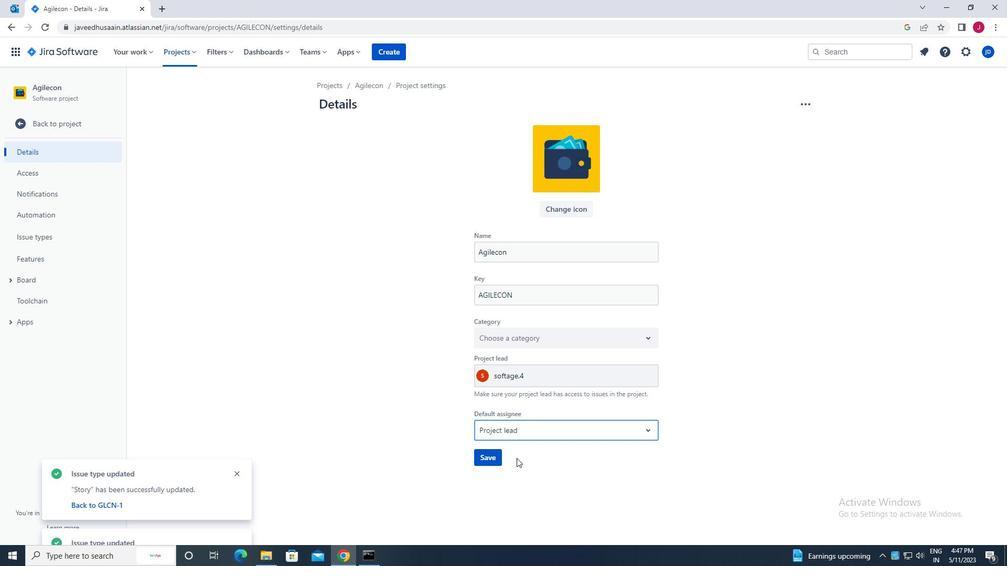 
Action: Mouse pressed left at (487, 459)
Screenshot: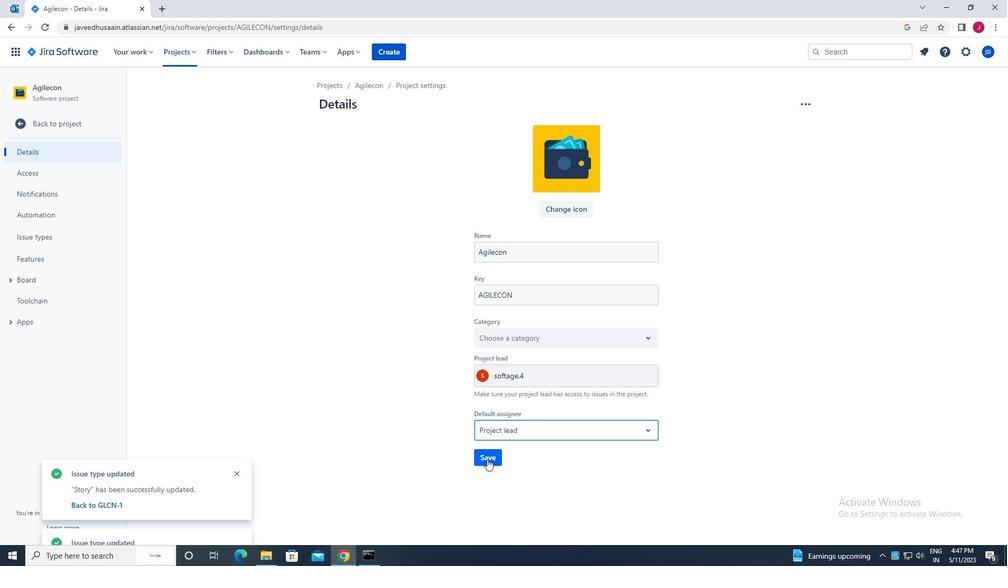 
Action: Mouse moved to (237, 490)
Screenshot: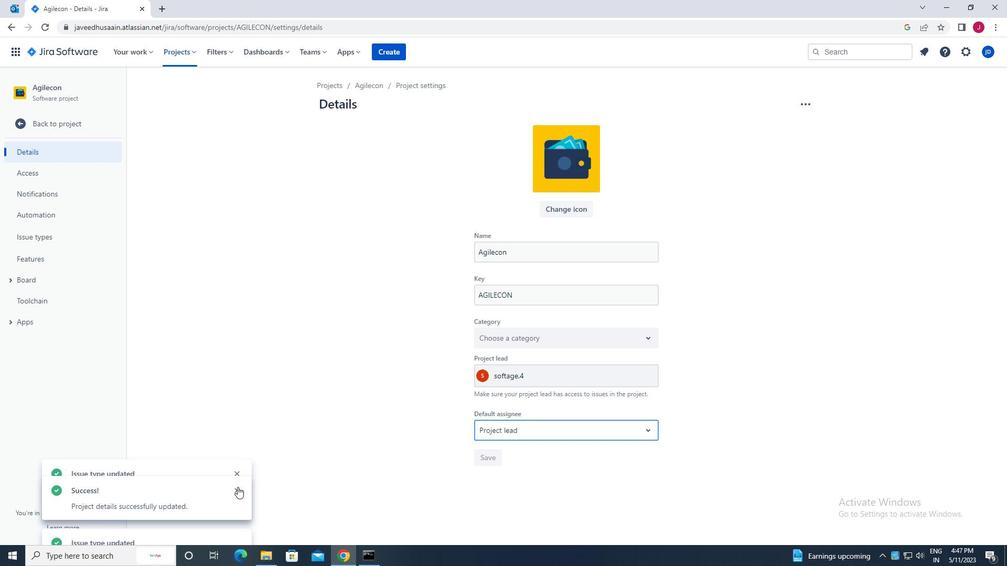 
Action: Mouse pressed left at (237, 490)
Screenshot: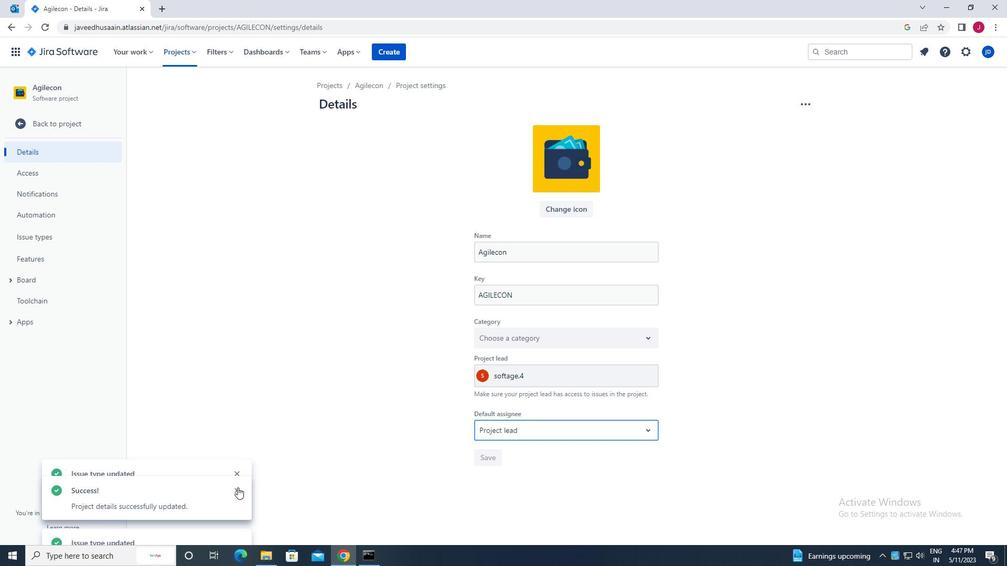 
Action: Mouse moved to (237, 473)
Screenshot: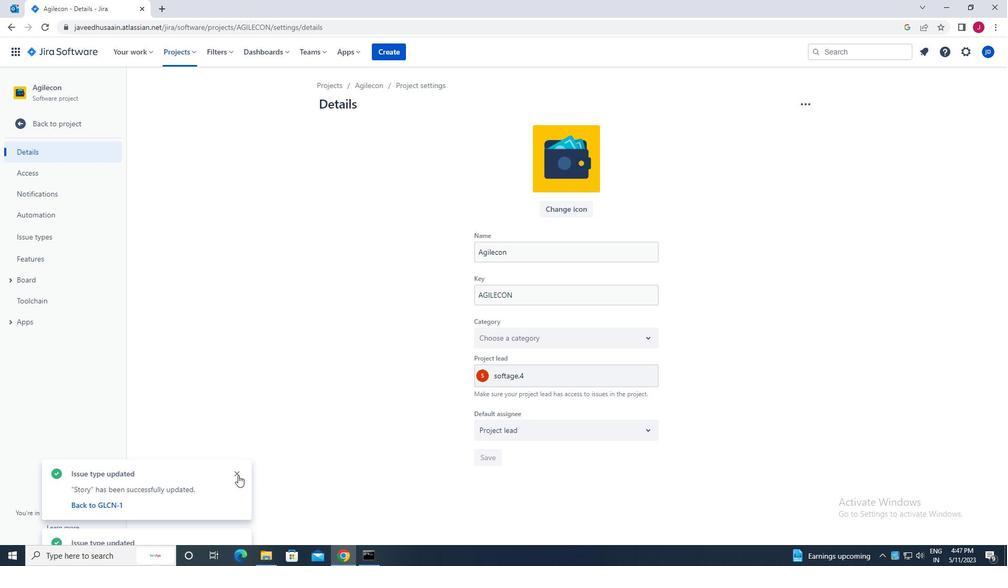 
Action: Mouse pressed left at (237, 473)
Screenshot: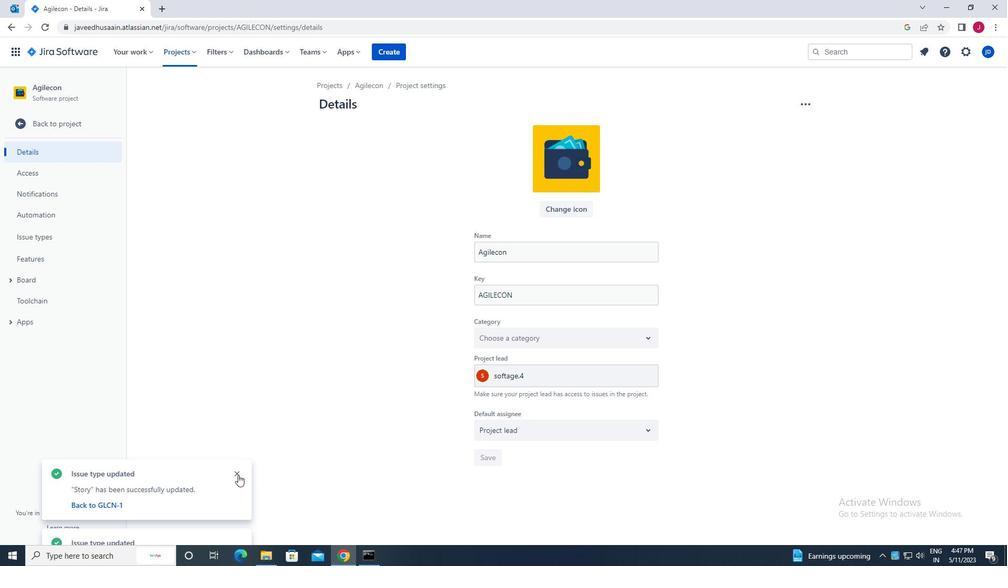 
Action: Mouse moved to (237, 476)
Screenshot: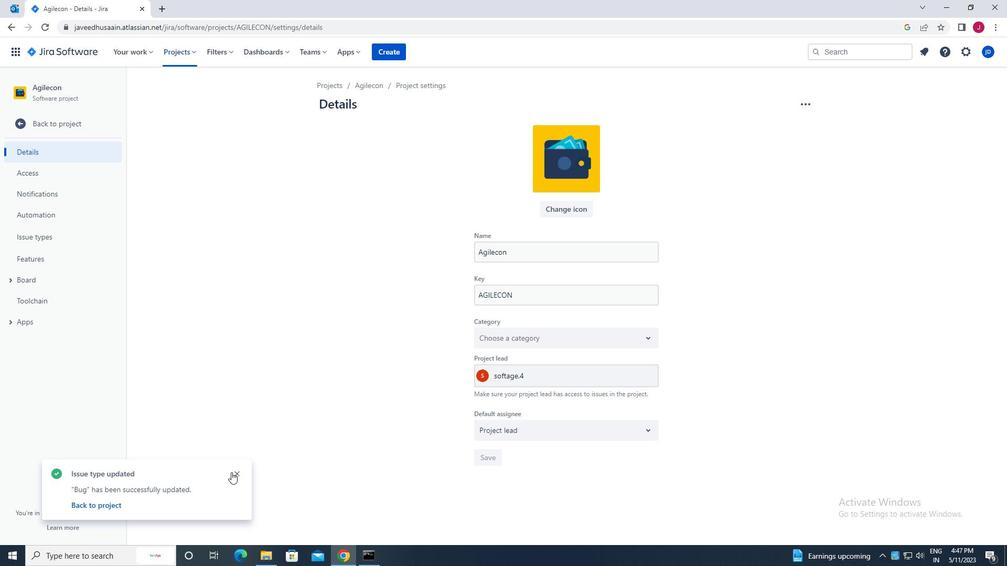 
Action: Mouse pressed left at (237, 476)
Screenshot: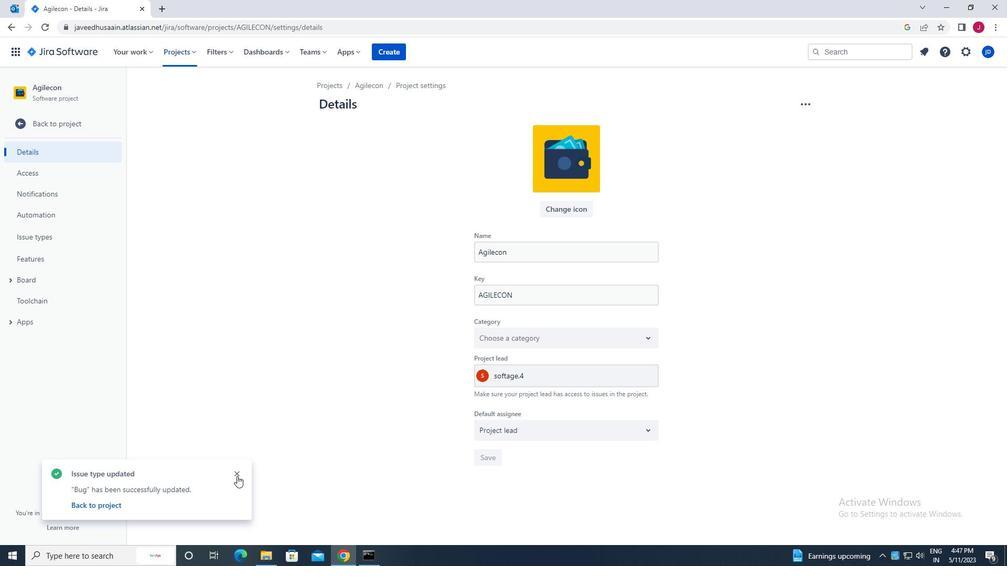 
Action: Mouse moved to (143, 154)
Screenshot: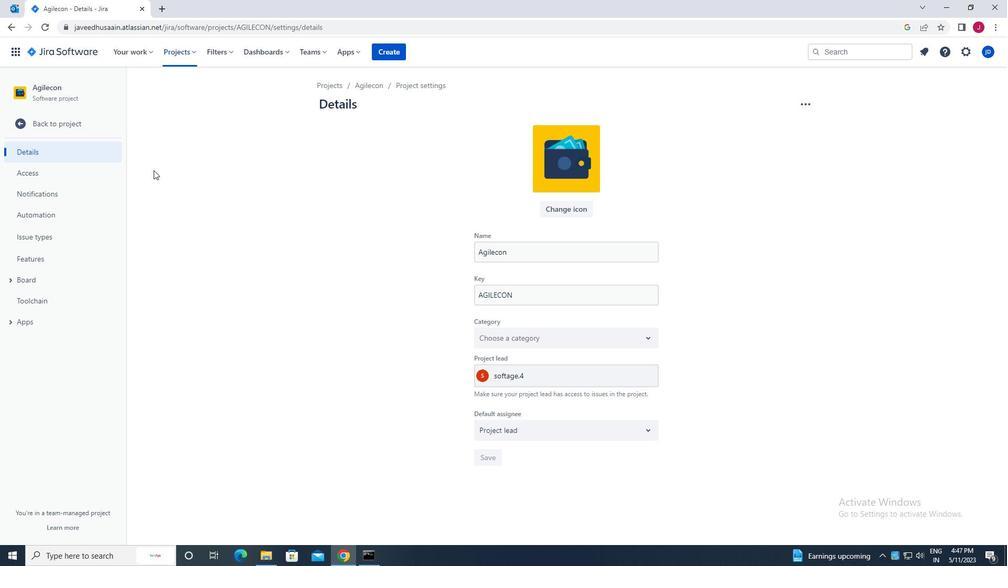 
